 Task: Create a new private repository named 'New Branch' on GitHub and explore its settings.
Action: Mouse moved to (299, 34)
Screenshot: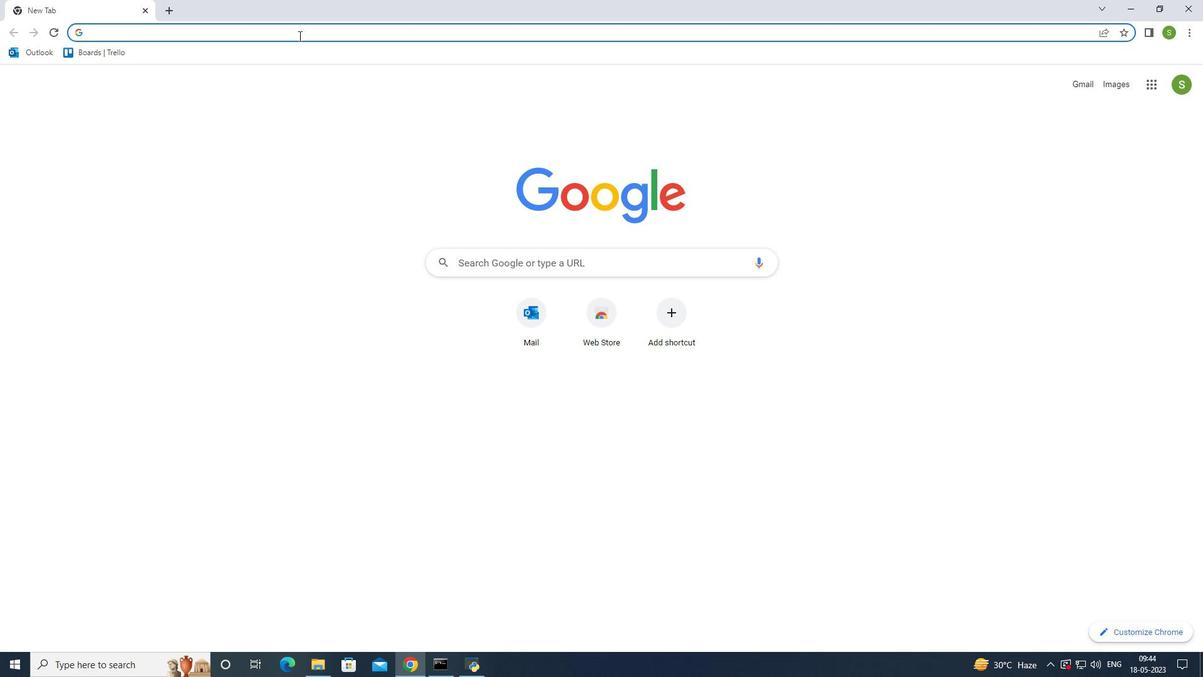 
Action: Mouse pressed left at (299, 34)
Screenshot: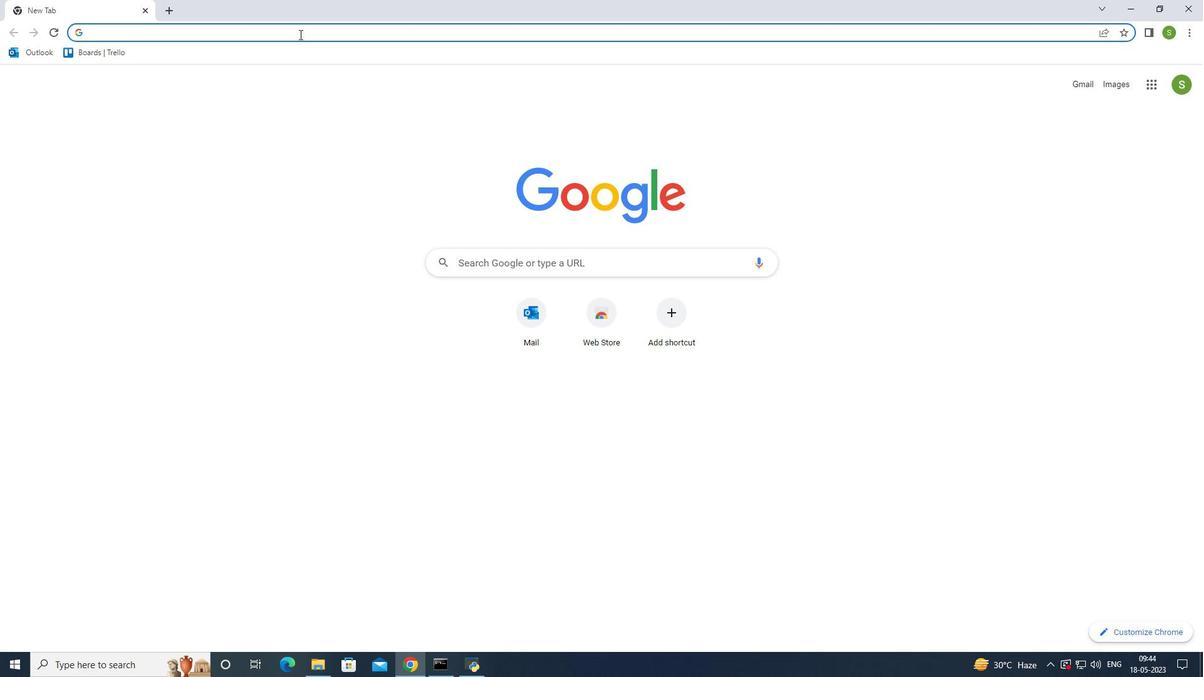 
Action: Mouse moved to (278, 58)
Screenshot: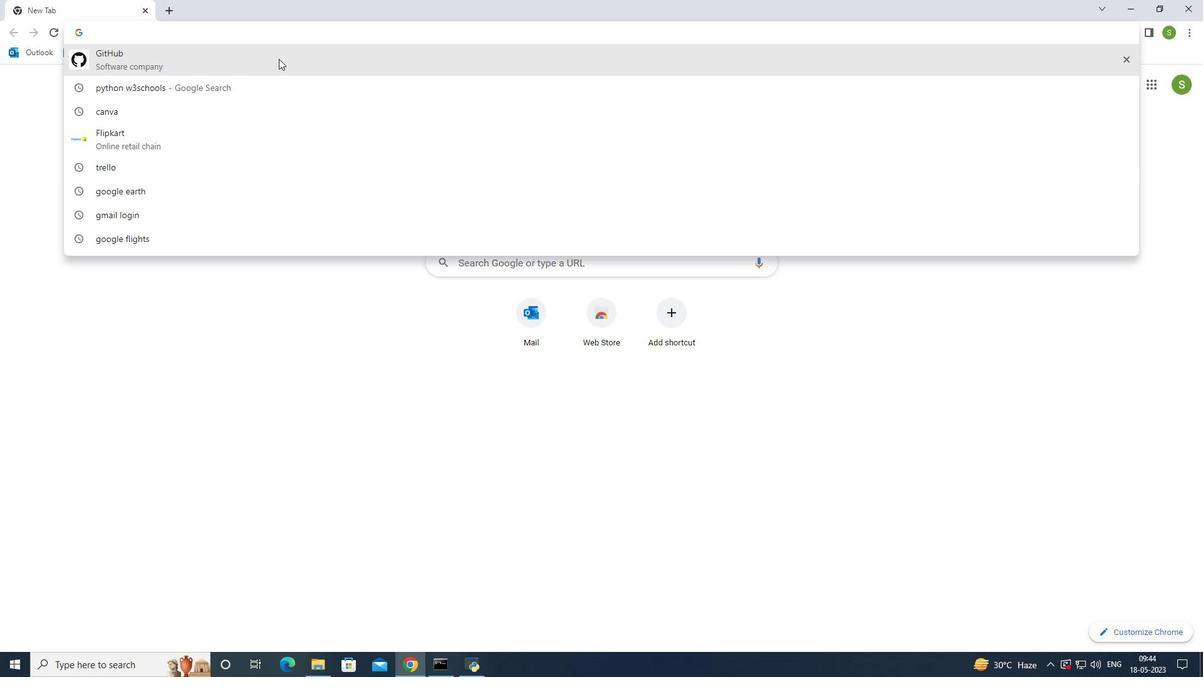 
Action: Mouse pressed left at (278, 58)
Screenshot: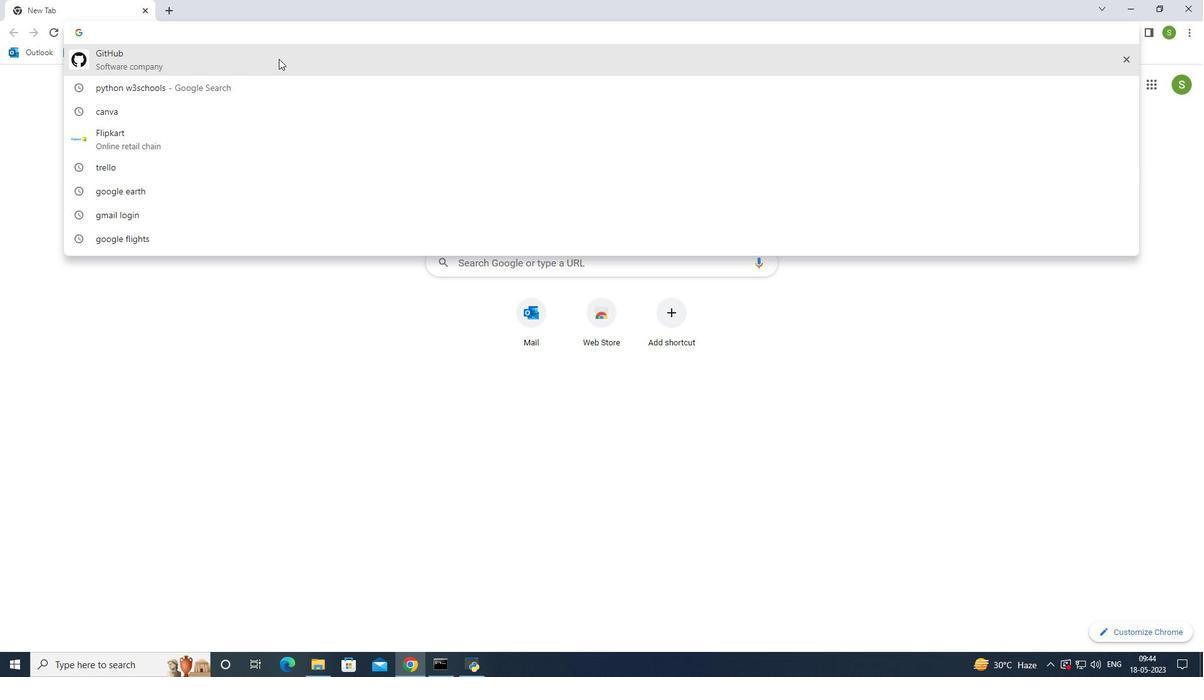 
Action: Mouse moved to (208, 194)
Screenshot: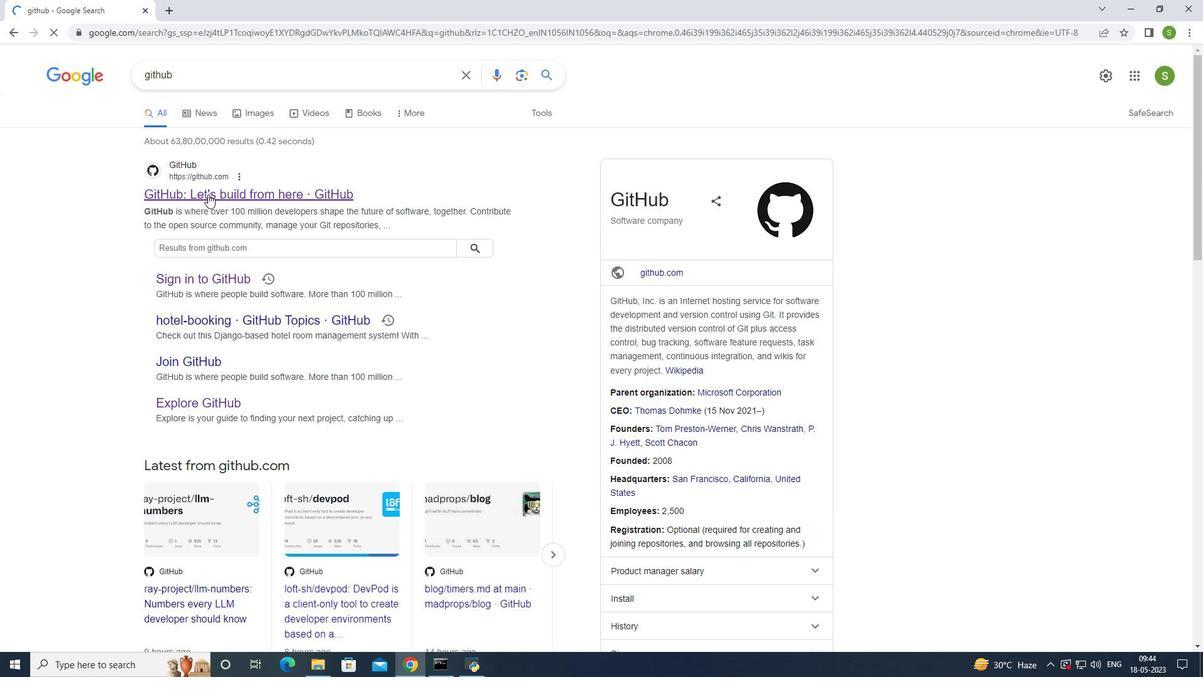 
Action: Mouse pressed left at (208, 194)
Screenshot: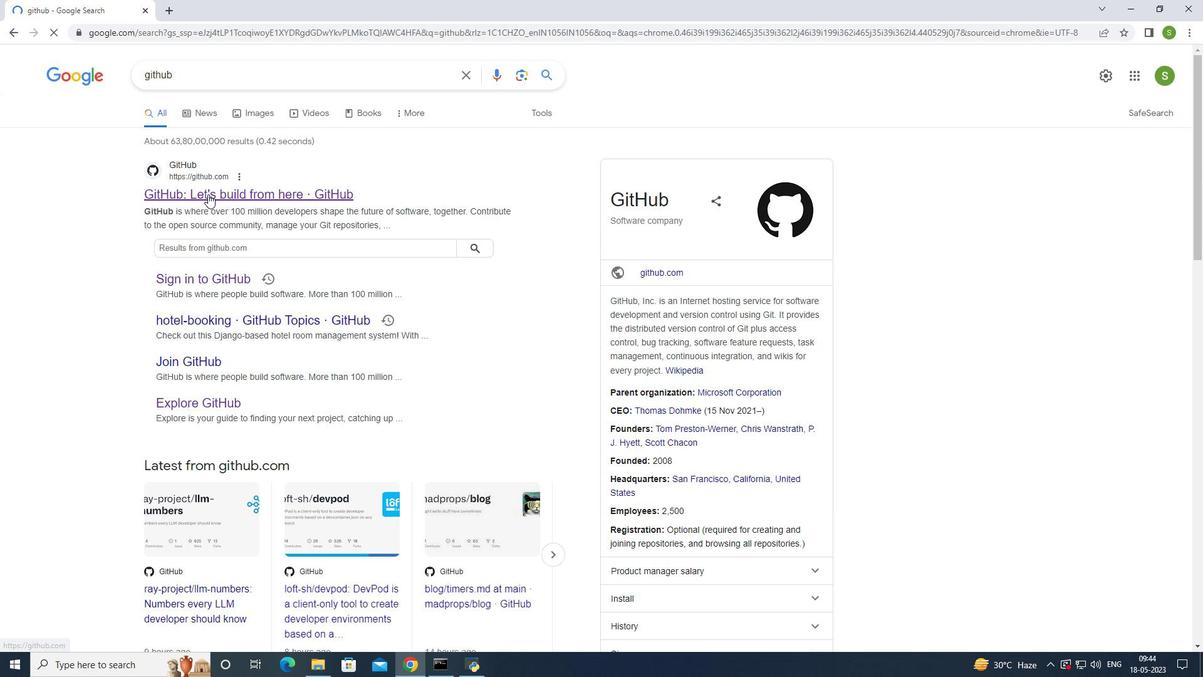 
Action: Mouse moved to (367, 235)
Screenshot: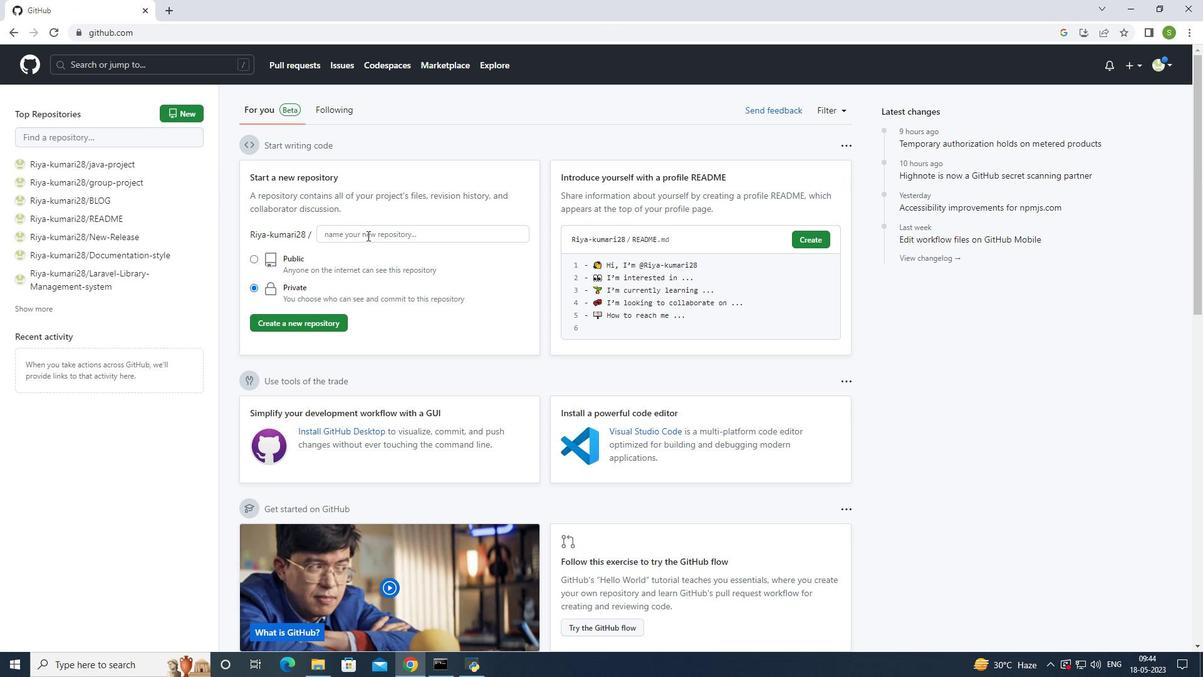 
Action: Mouse pressed left at (367, 235)
Screenshot: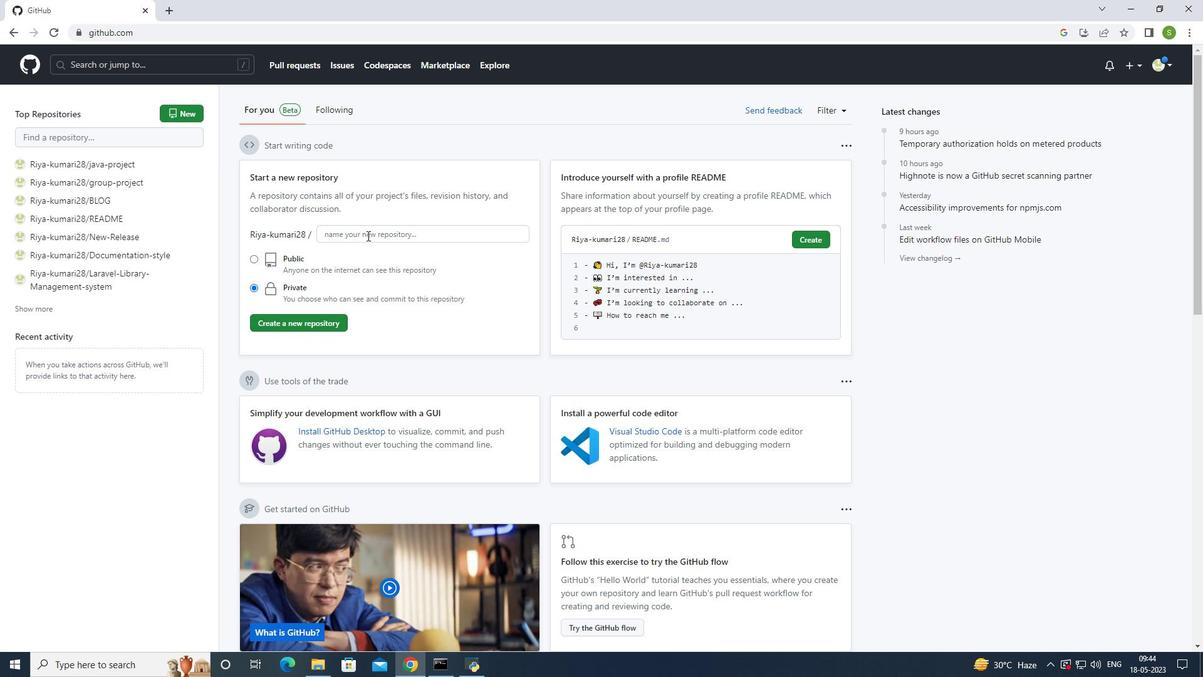 
Action: Mouse moved to (371, 227)
Screenshot: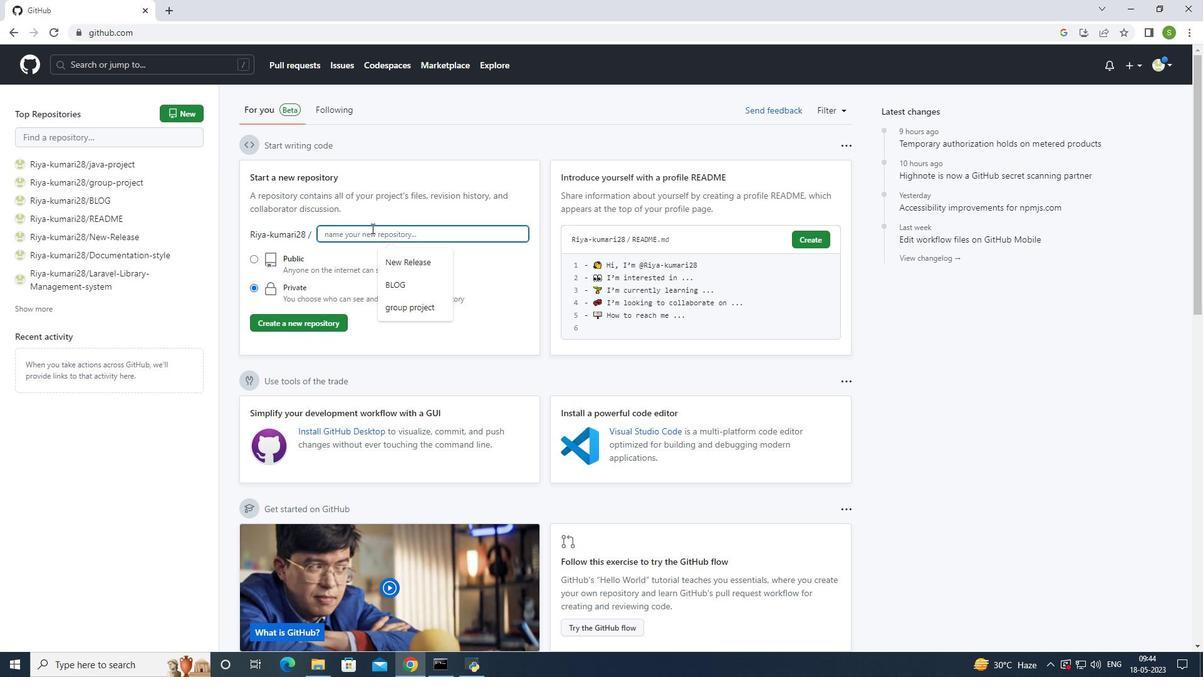
Action: Key pressed <Key.caps_lock>N<Key.caps_lock>ew<Key.space><Key.caps_lock>B<Key.caps_lock>racn<Key.backspace><Key.backspace>nch
Screenshot: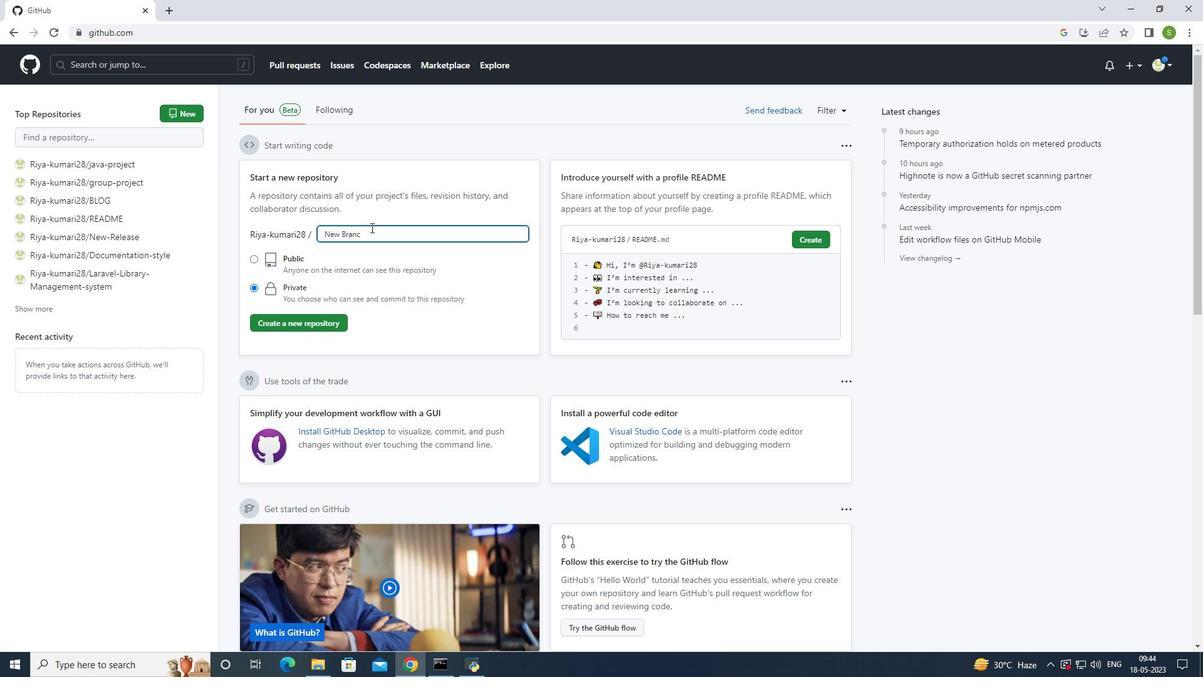 
Action: Mouse moved to (285, 320)
Screenshot: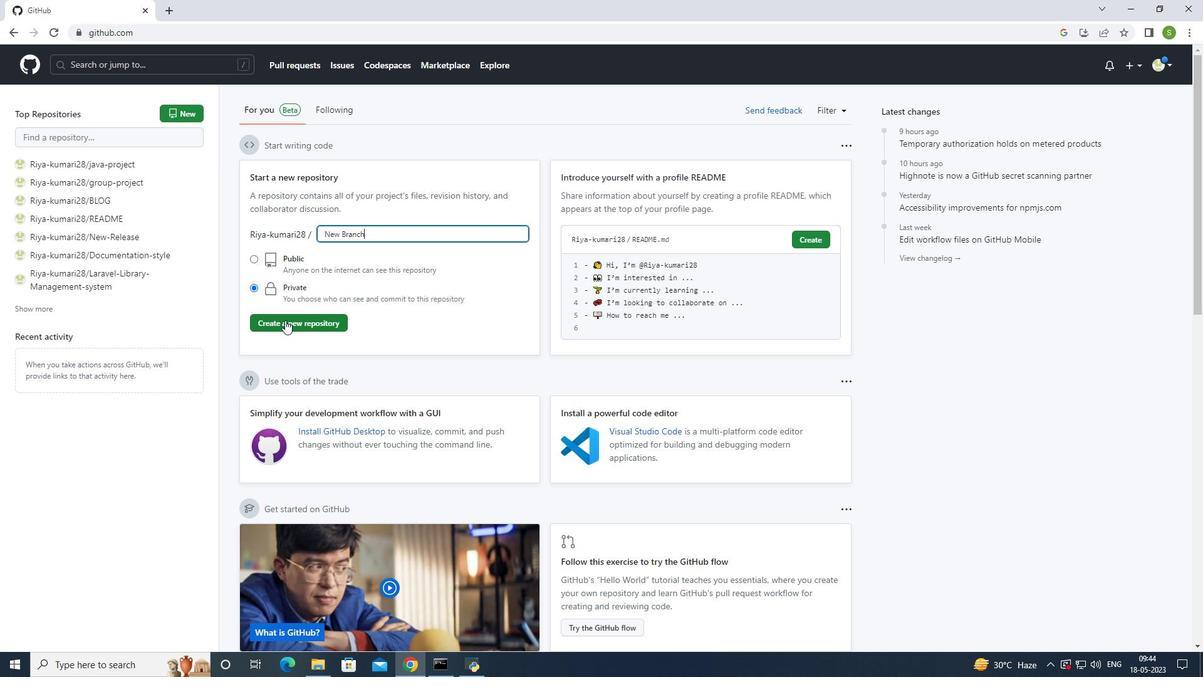 
Action: Mouse pressed left at (285, 320)
Screenshot: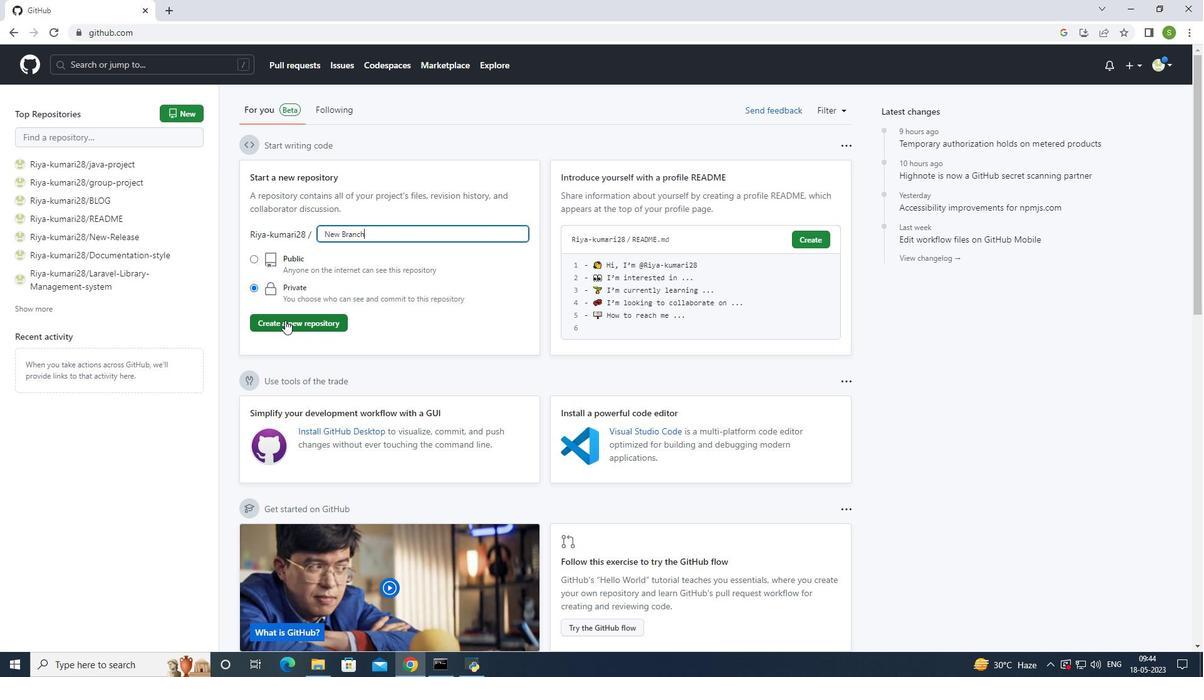 
Action: Mouse moved to (204, 208)
Screenshot: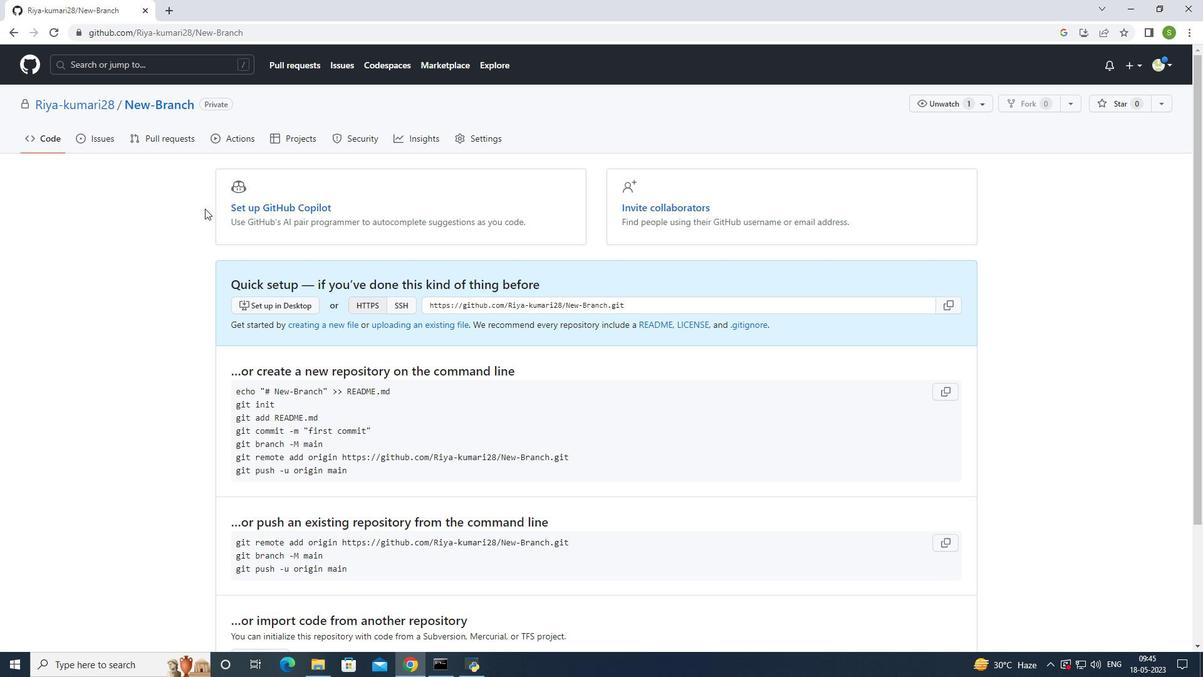 
Action: Mouse scrolled (204, 208) with delta (0, 0)
Screenshot: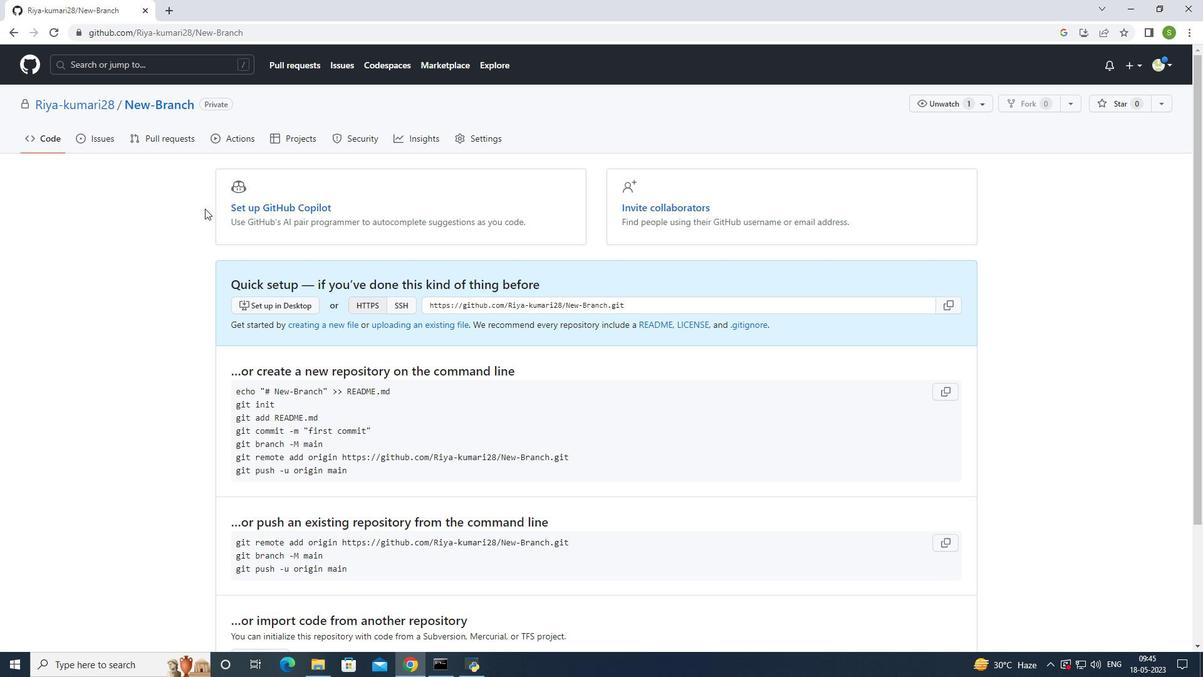 
Action: Mouse scrolled (204, 209) with delta (0, 0)
Screenshot: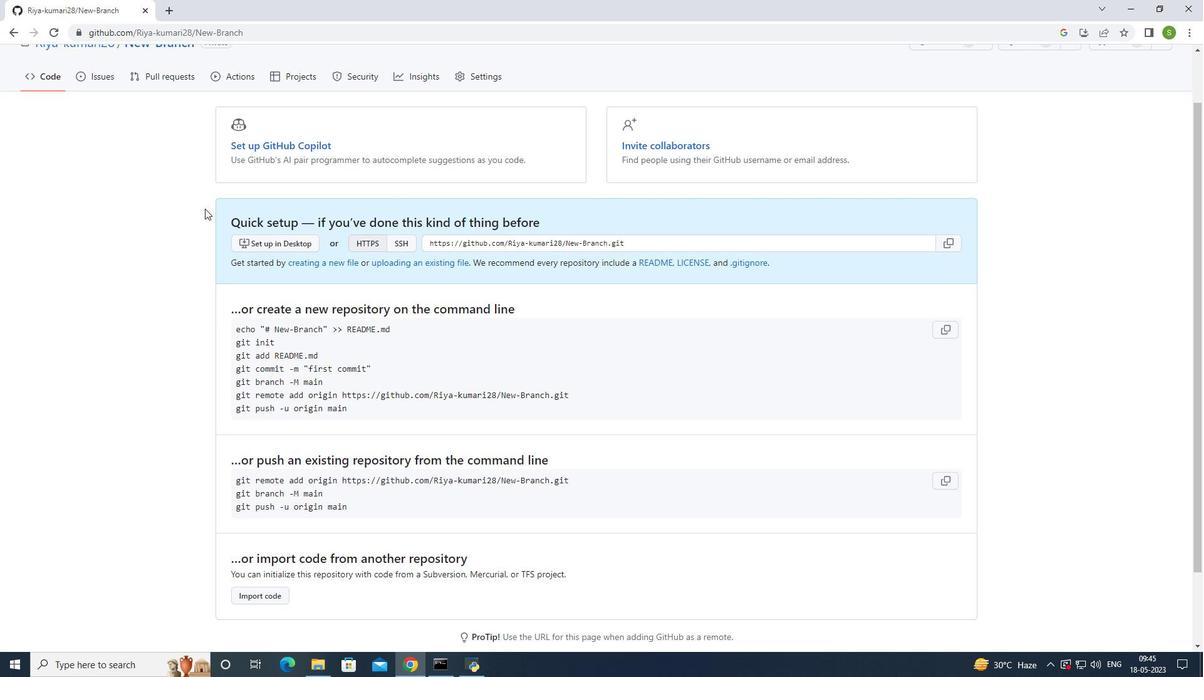 
Action: Mouse scrolled (204, 208) with delta (0, 0)
Screenshot: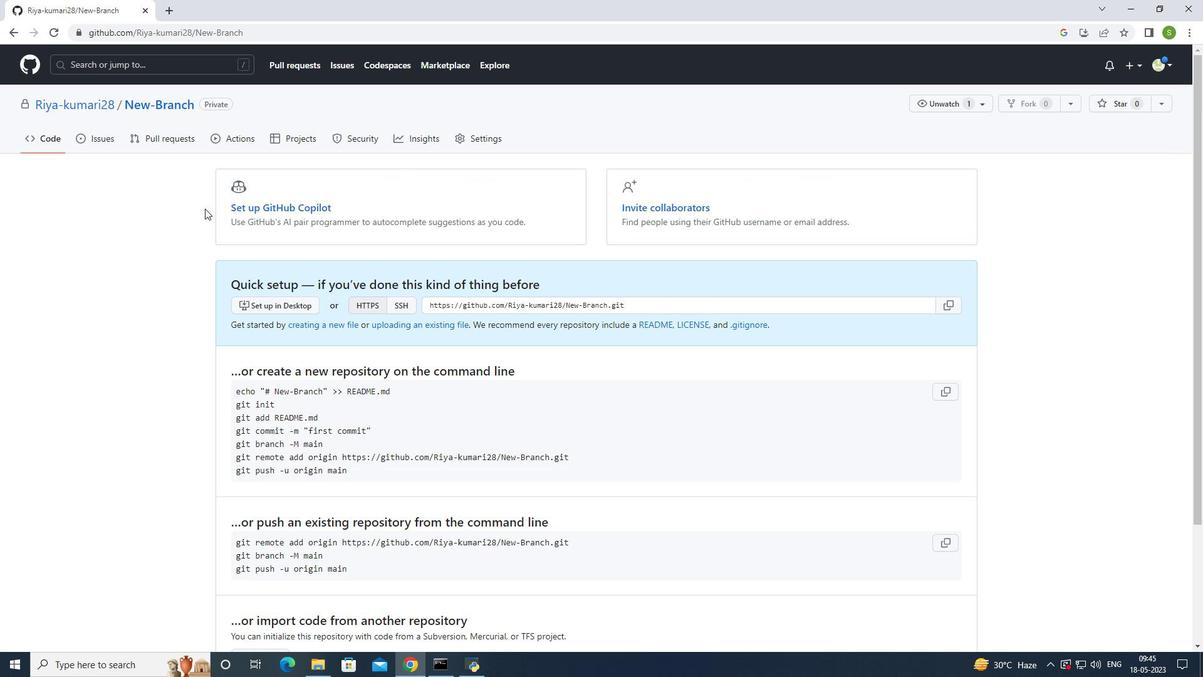 
Action: Mouse scrolled (204, 208) with delta (0, 0)
Screenshot: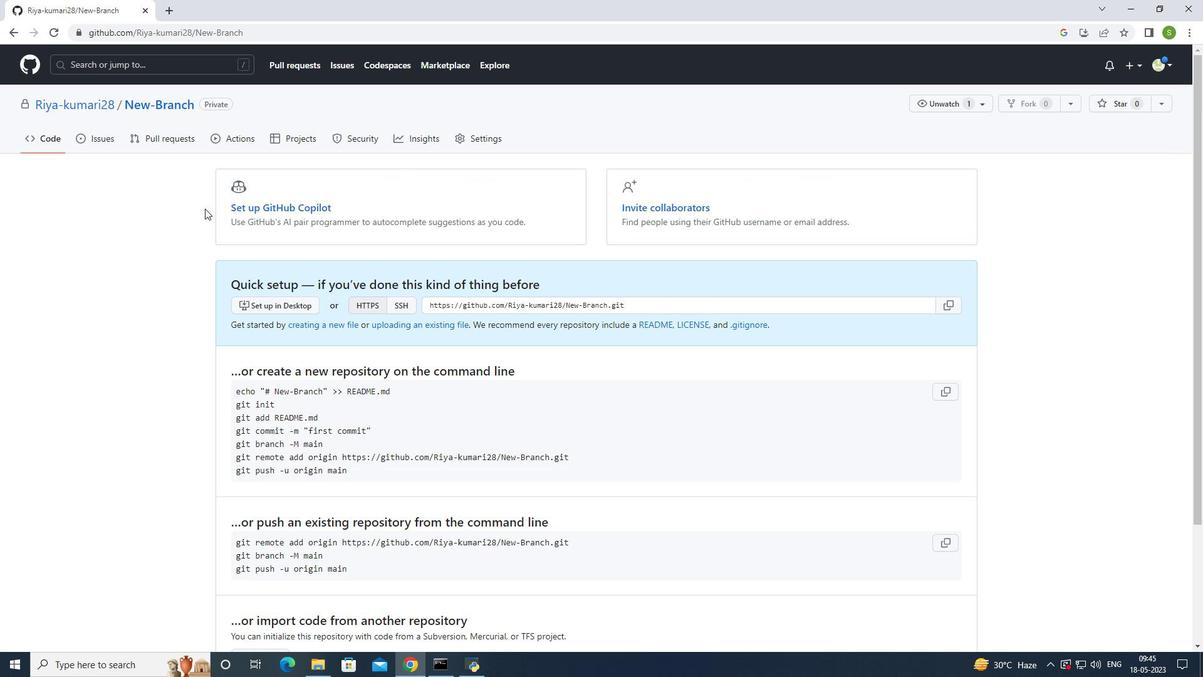 
Action: Mouse scrolled (204, 208) with delta (0, 0)
Screenshot: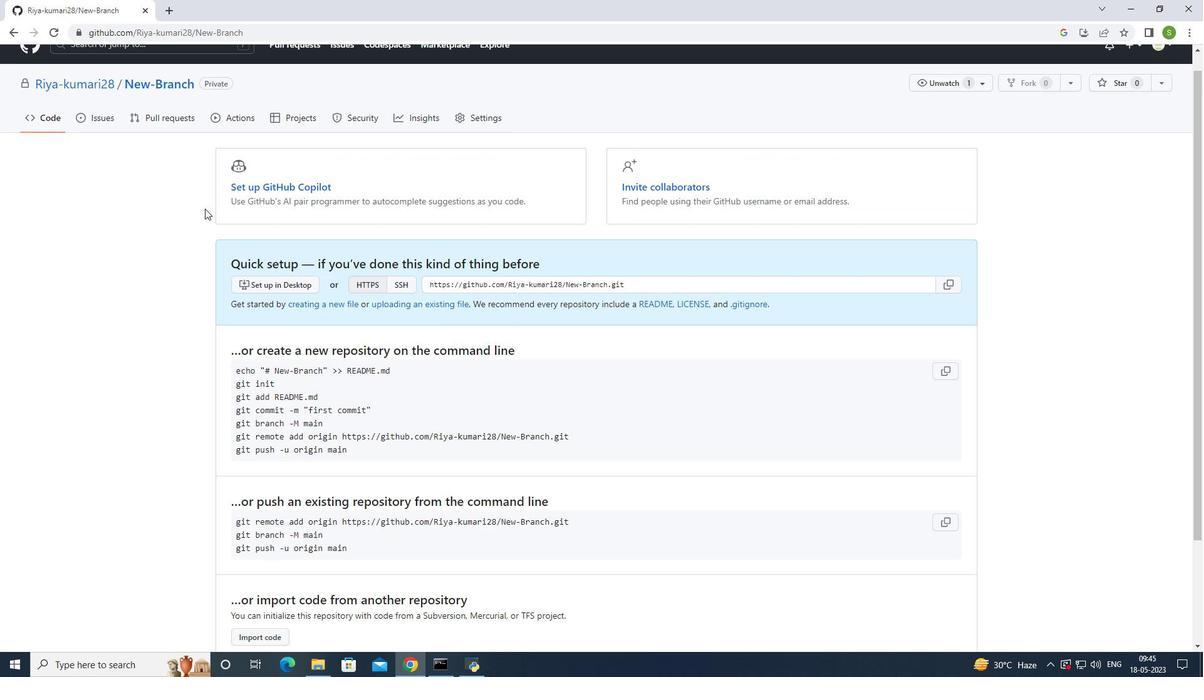 
Action: Mouse scrolled (204, 208) with delta (0, 0)
Screenshot: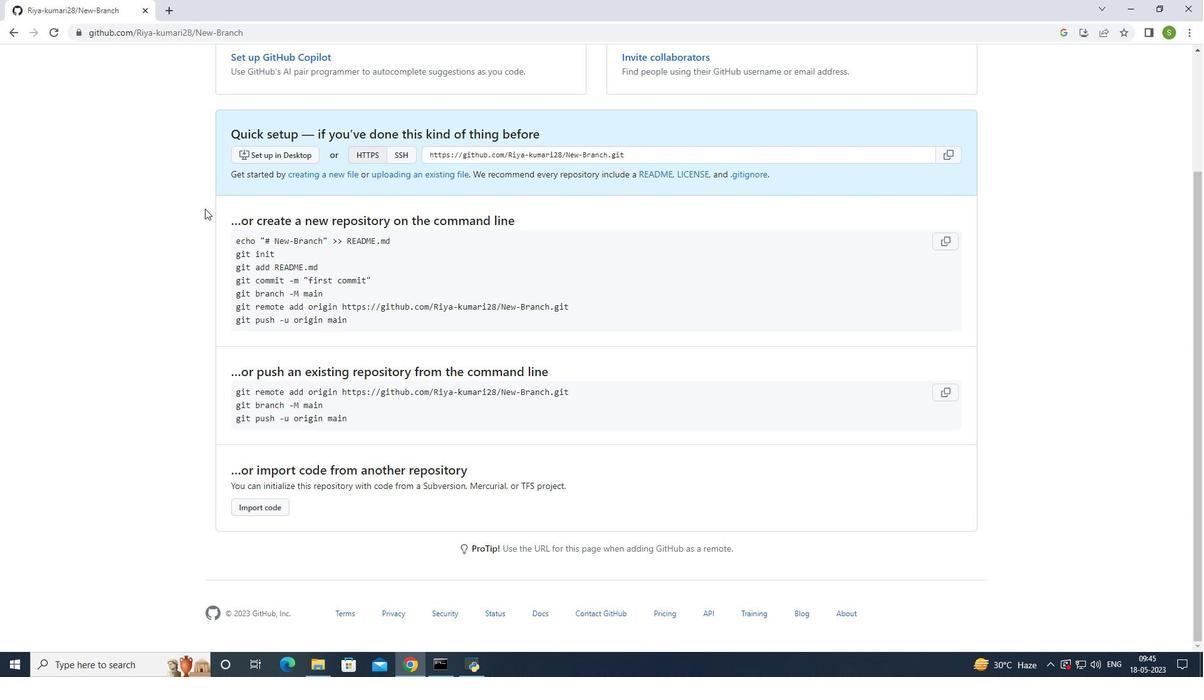 
Action: Mouse scrolled (204, 208) with delta (0, 0)
Screenshot: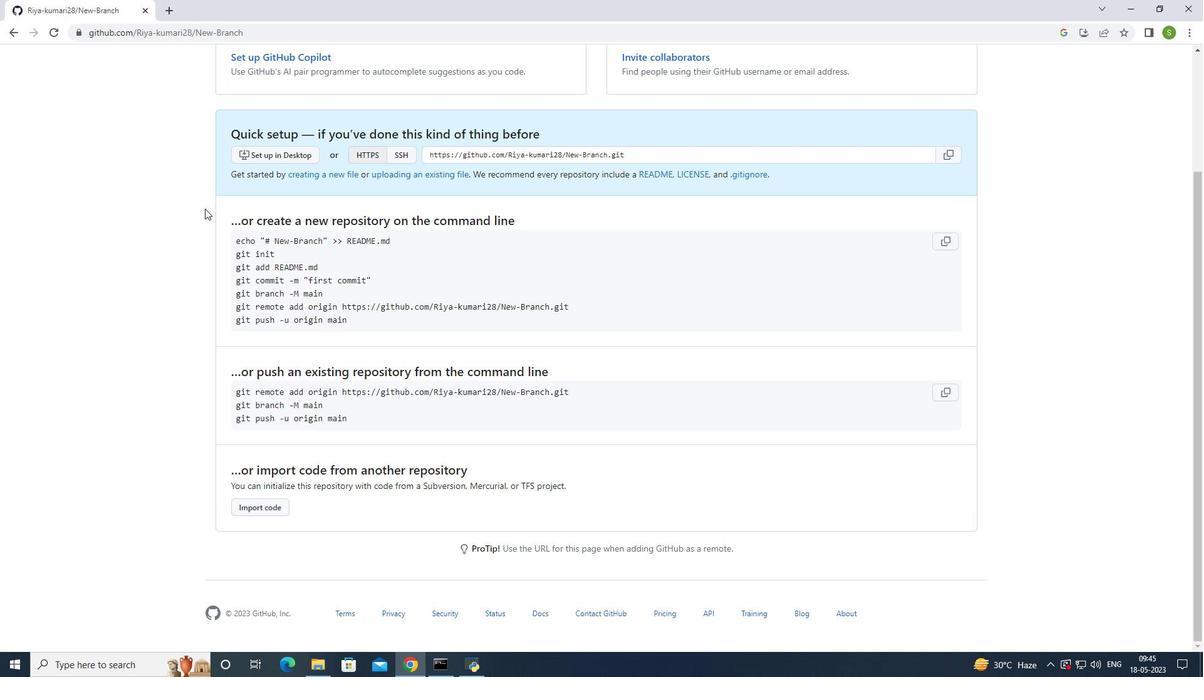 
Action: Mouse scrolled (204, 208) with delta (0, 0)
Screenshot: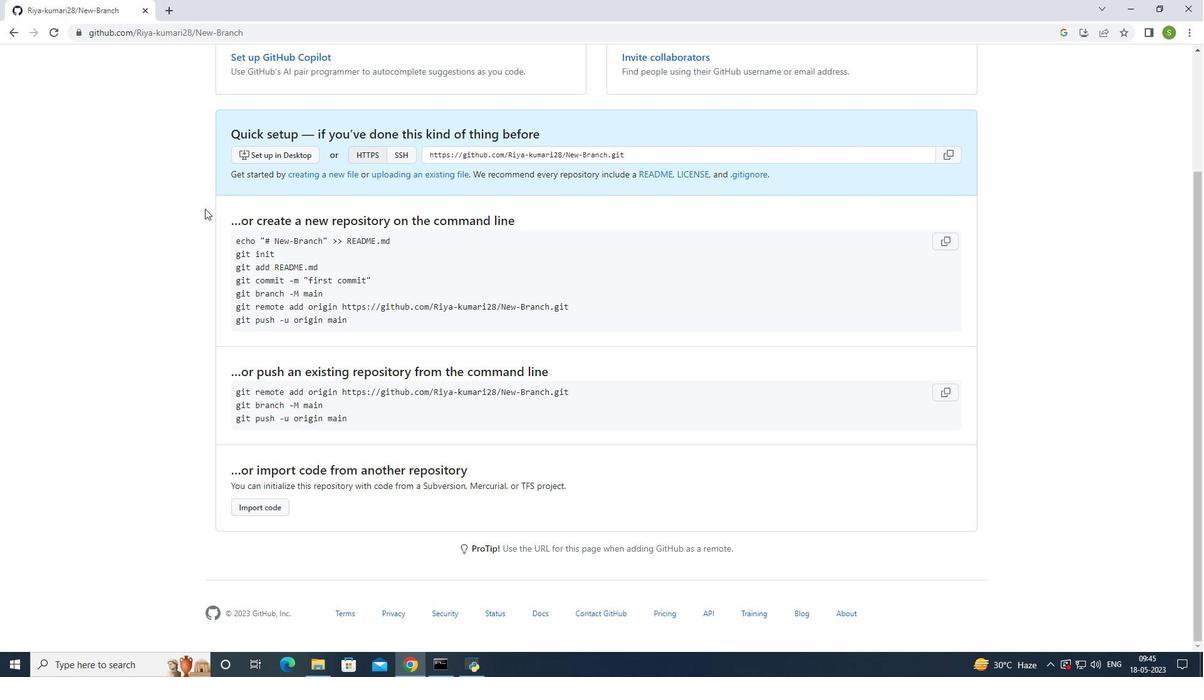 
Action: Mouse scrolled (204, 209) with delta (0, 0)
Screenshot: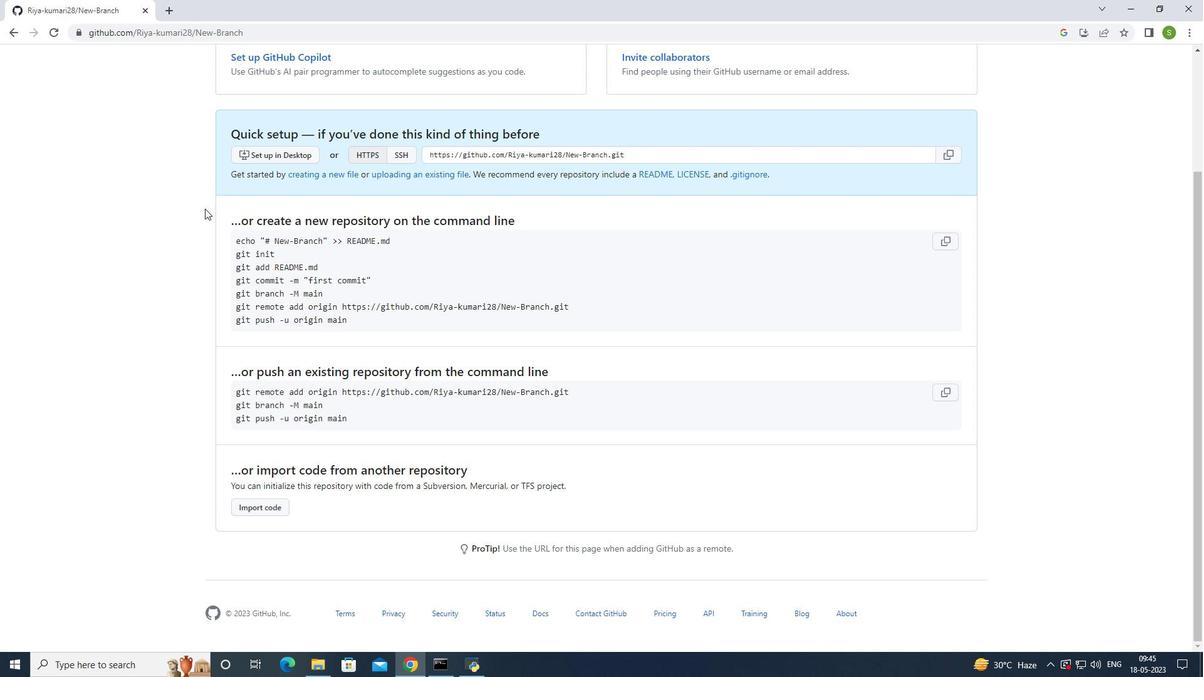 
Action: Mouse scrolled (204, 209) with delta (0, 0)
Screenshot: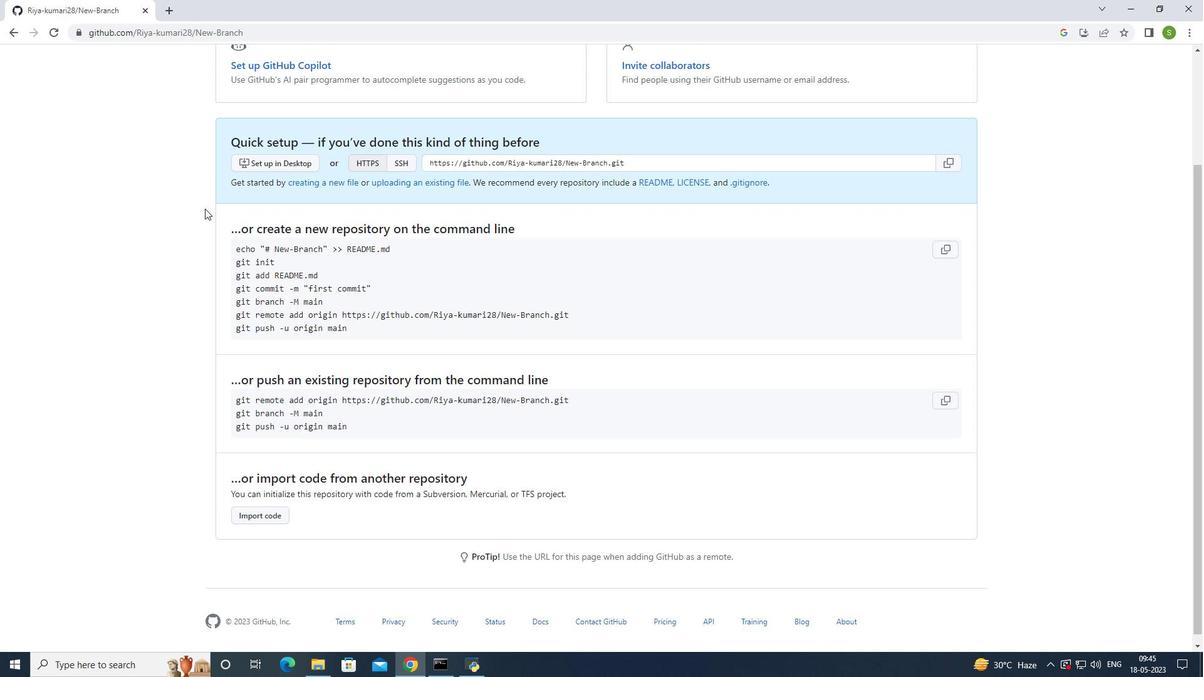 
Action: Mouse scrolled (204, 209) with delta (0, 0)
Screenshot: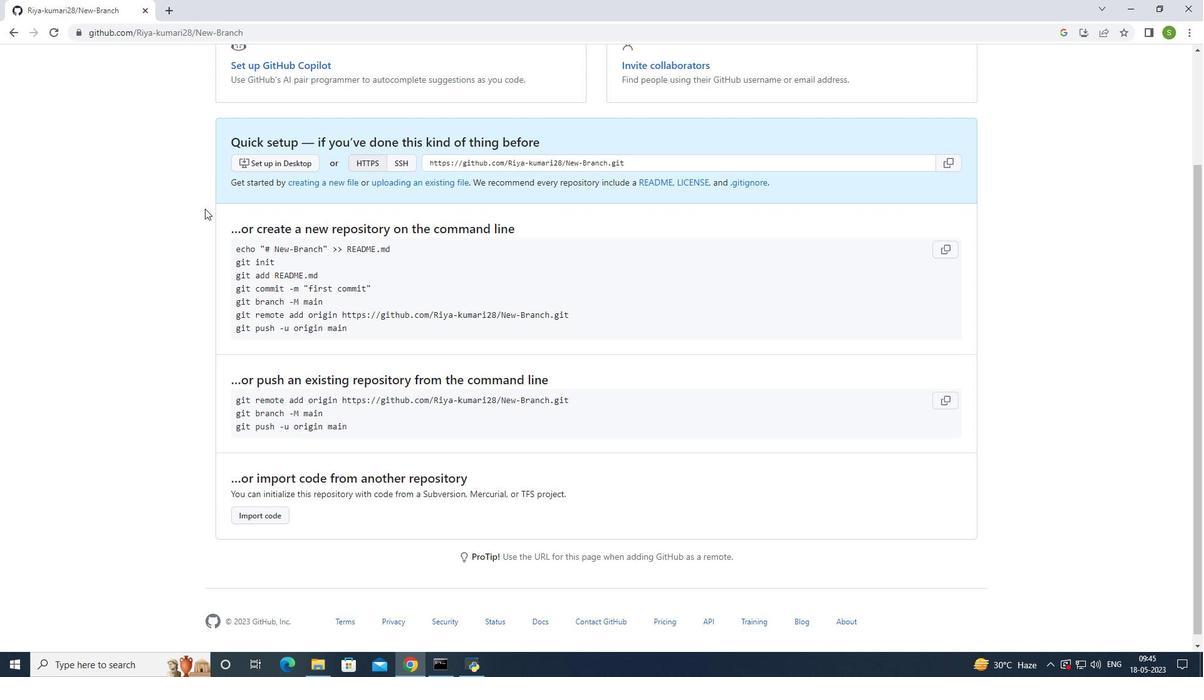 
Action: Mouse moved to (144, 144)
Screenshot: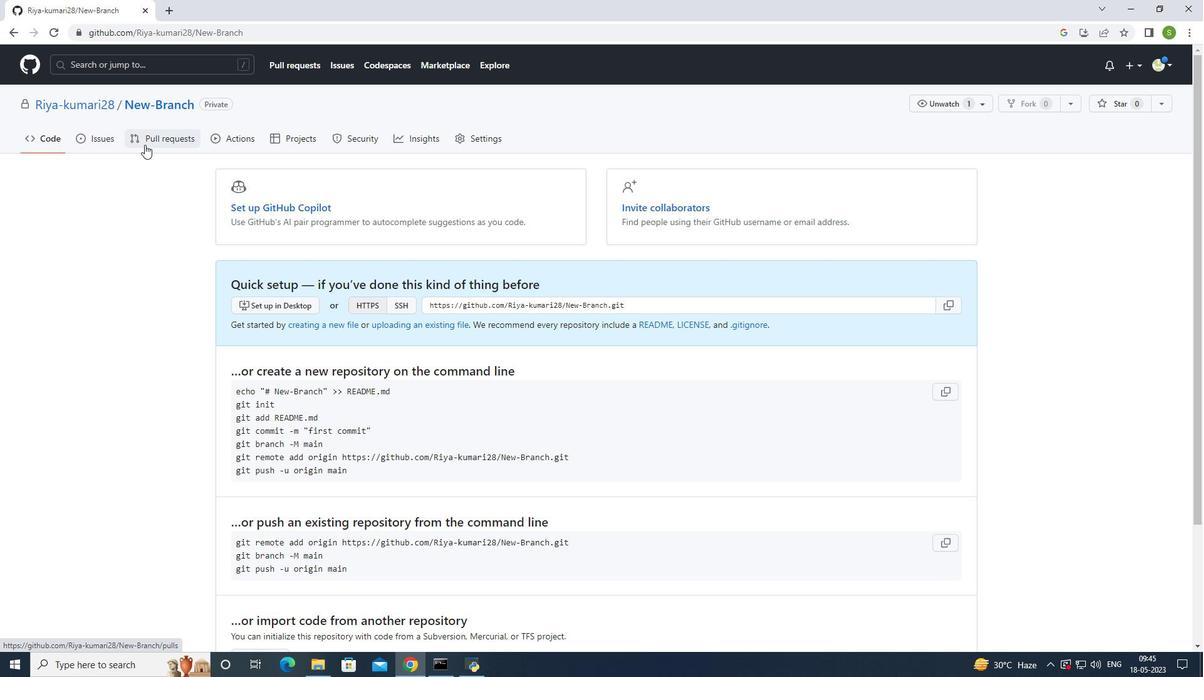 
Action: Mouse pressed left at (144, 144)
Screenshot: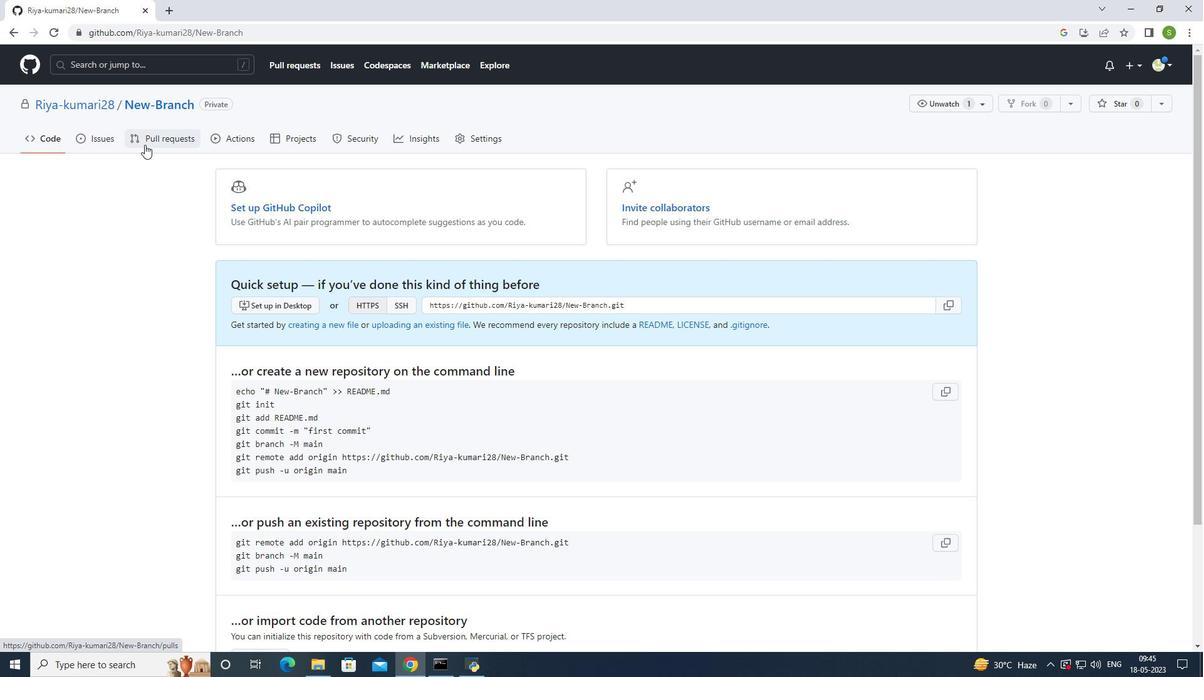 
Action: Mouse moved to (231, 136)
Screenshot: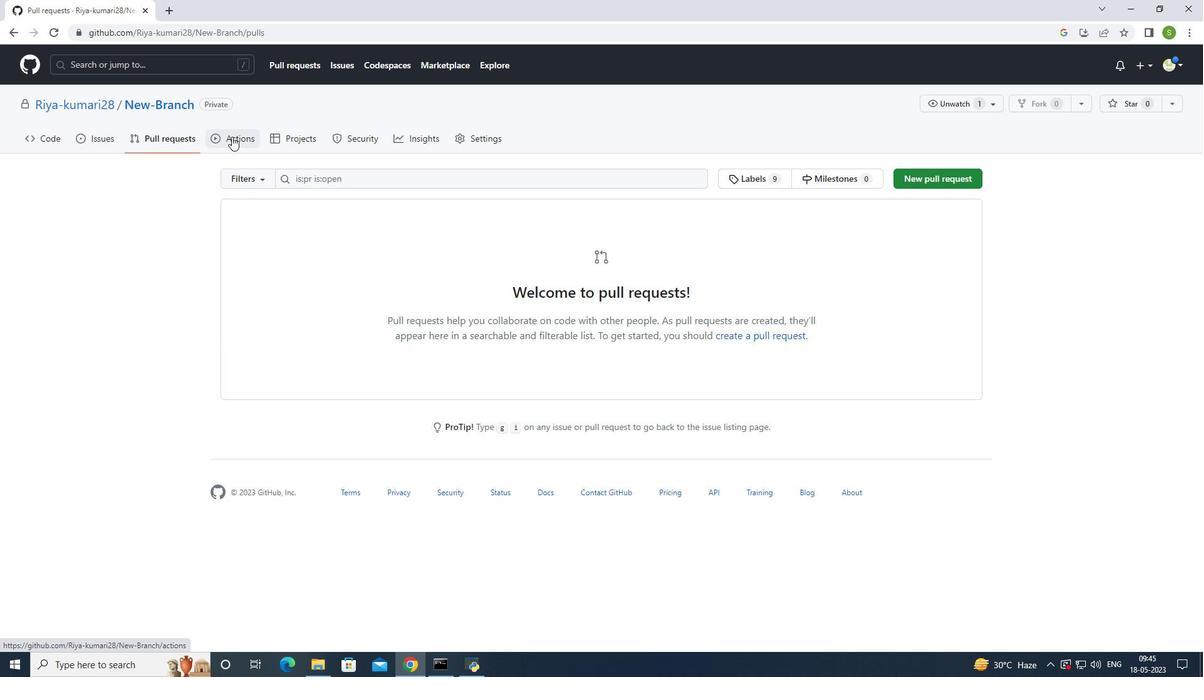 
Action: Mouse pressed left at (231, 136)
Screenshot: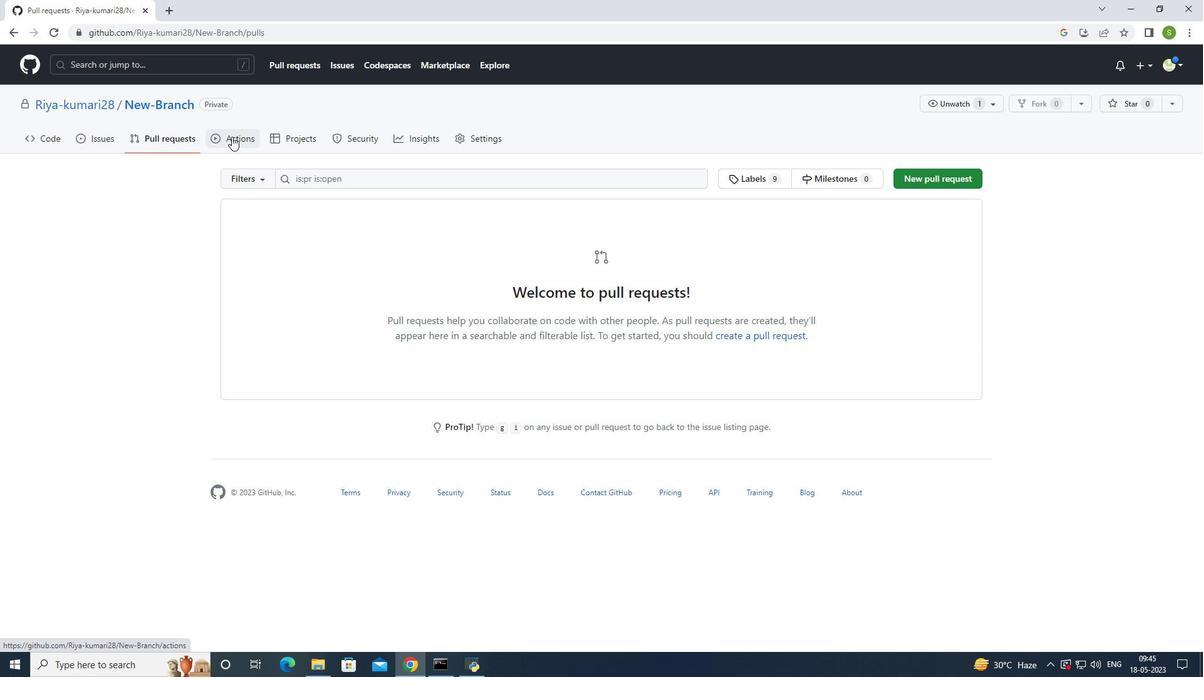 
Action: Mouse moved to (296, 137)
Screenshot: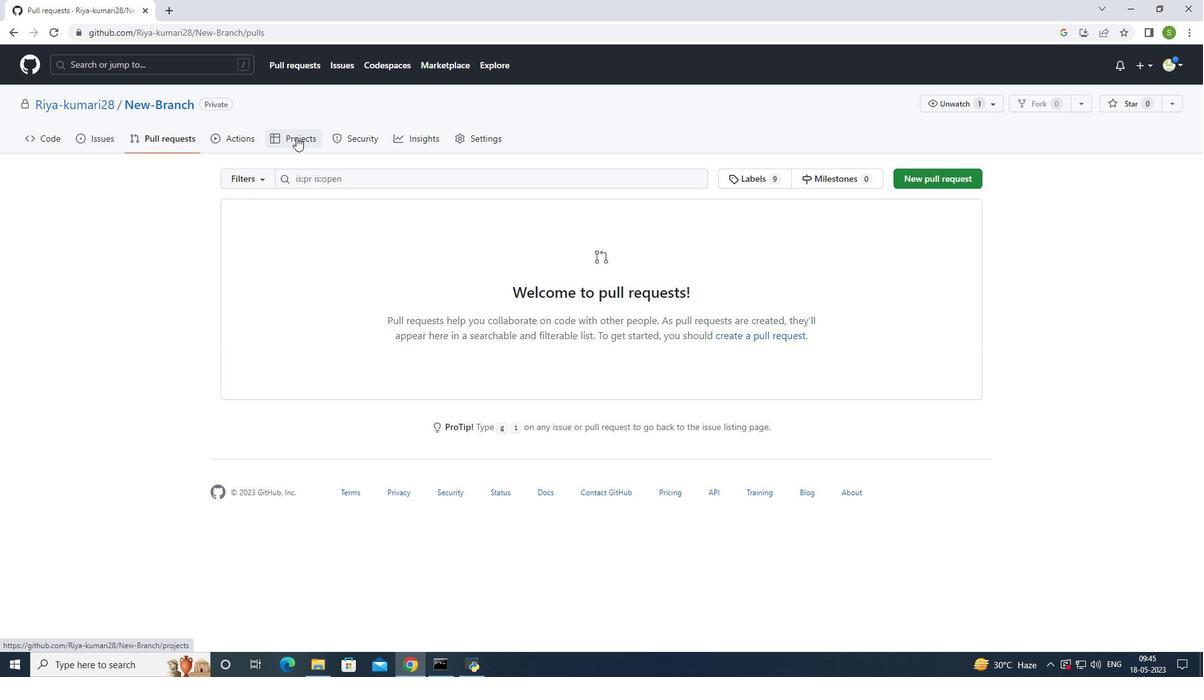 
Action: Mouse pressed left at (296, 137)
Screenshot: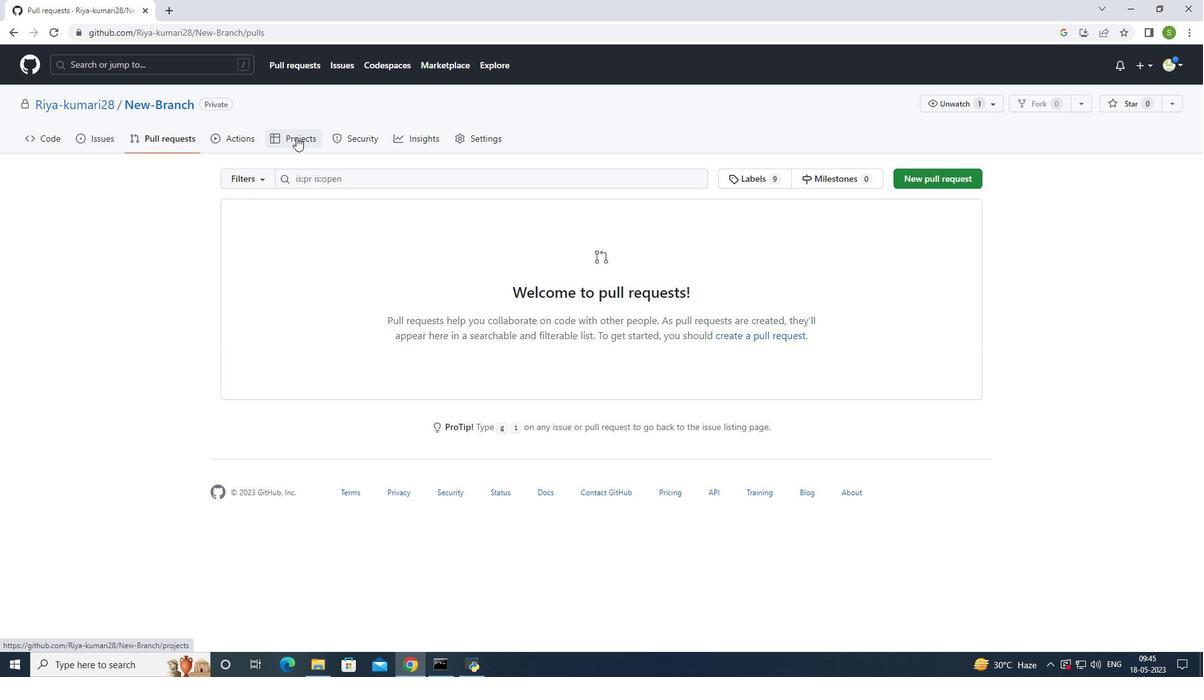 
Action: Mouse moved to (352, 137)
Screenshot: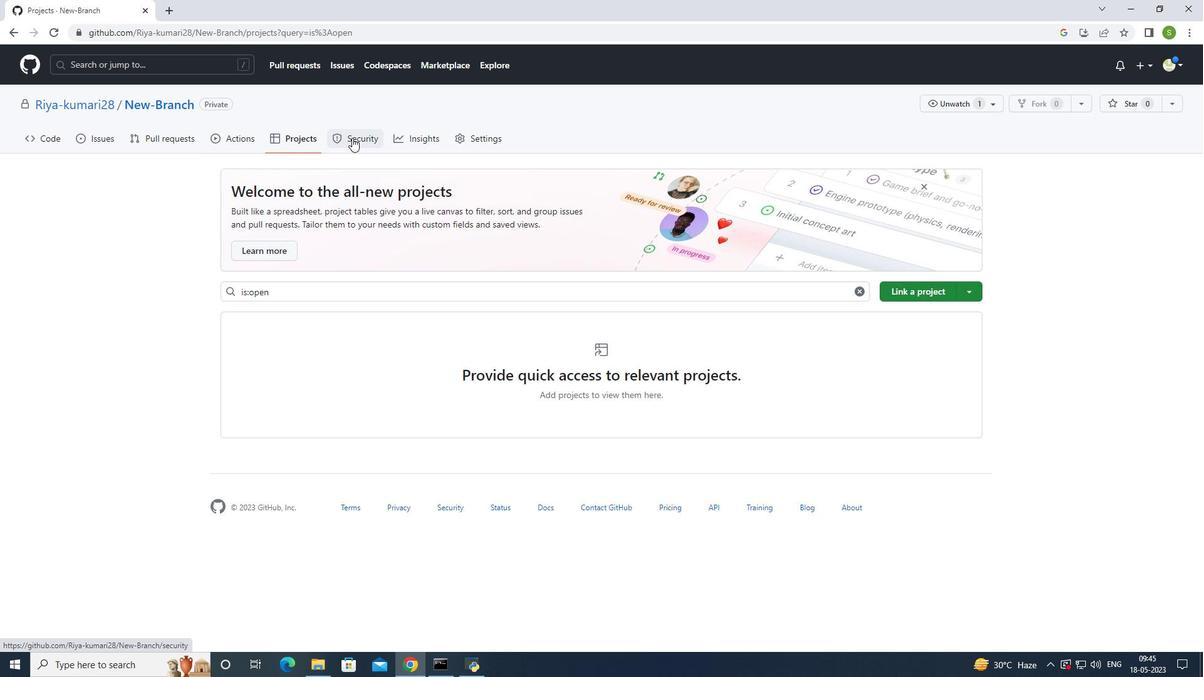 
Action: Mouse pressed left at (352, 137)
Screenshot: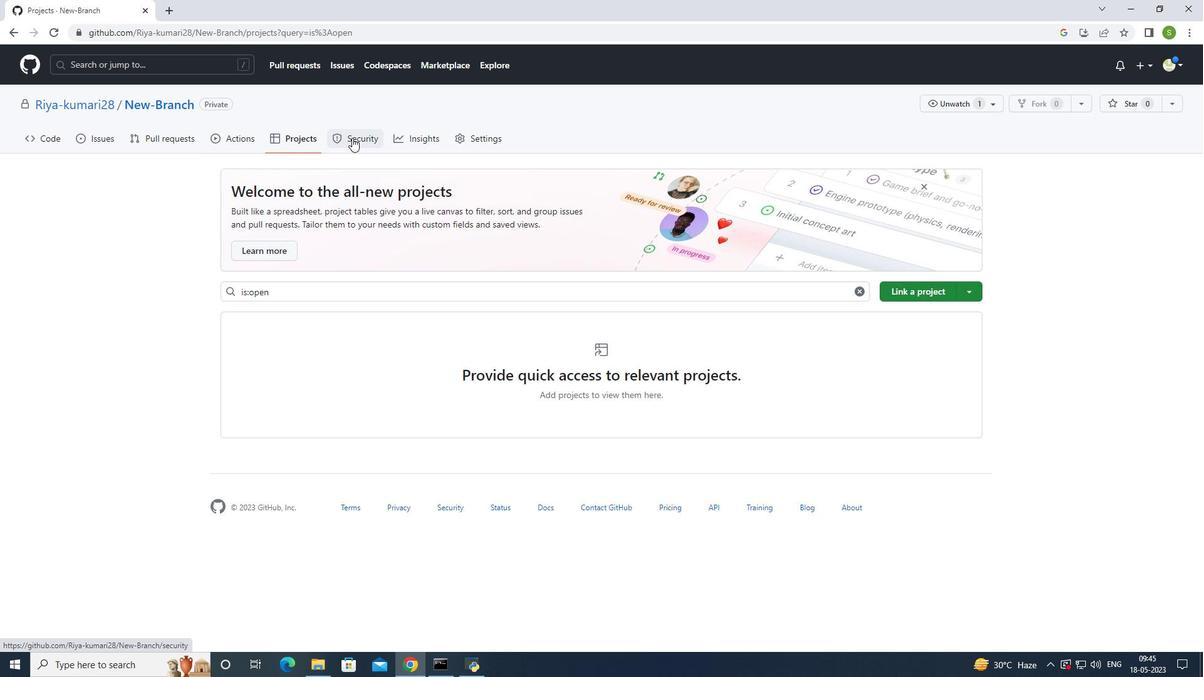 
Action: Mouse moved to (407, 137)
Screenshot: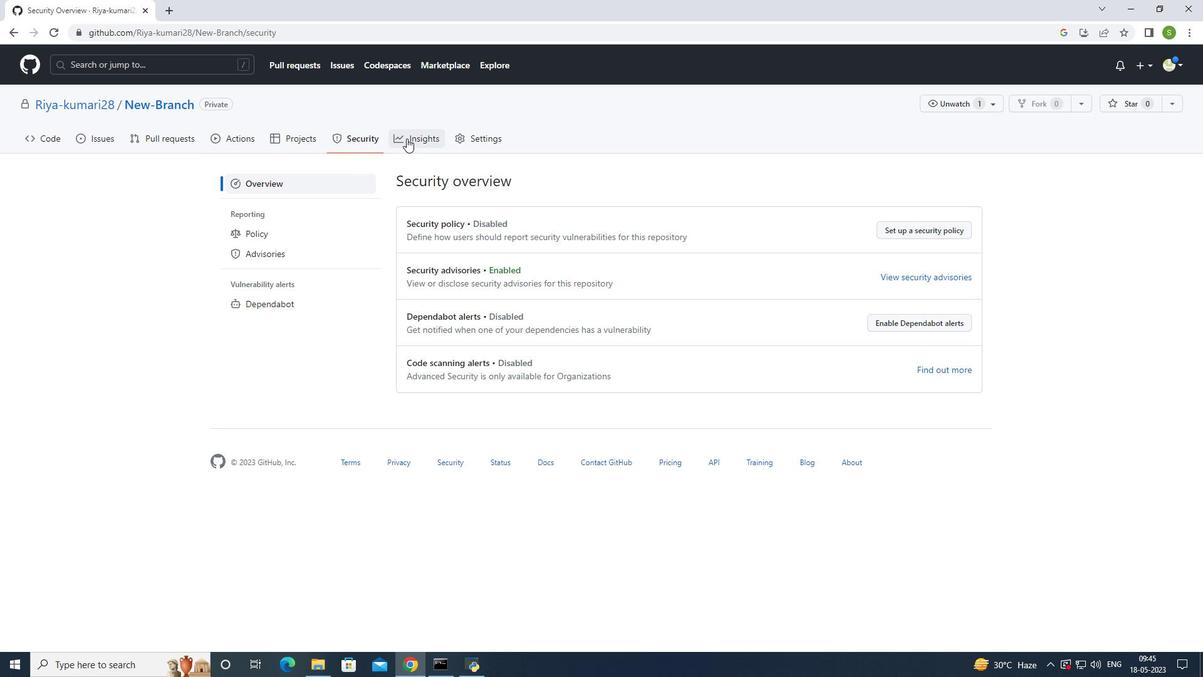 
Action: Mouse pressed left at (407, 137)
Screenshot: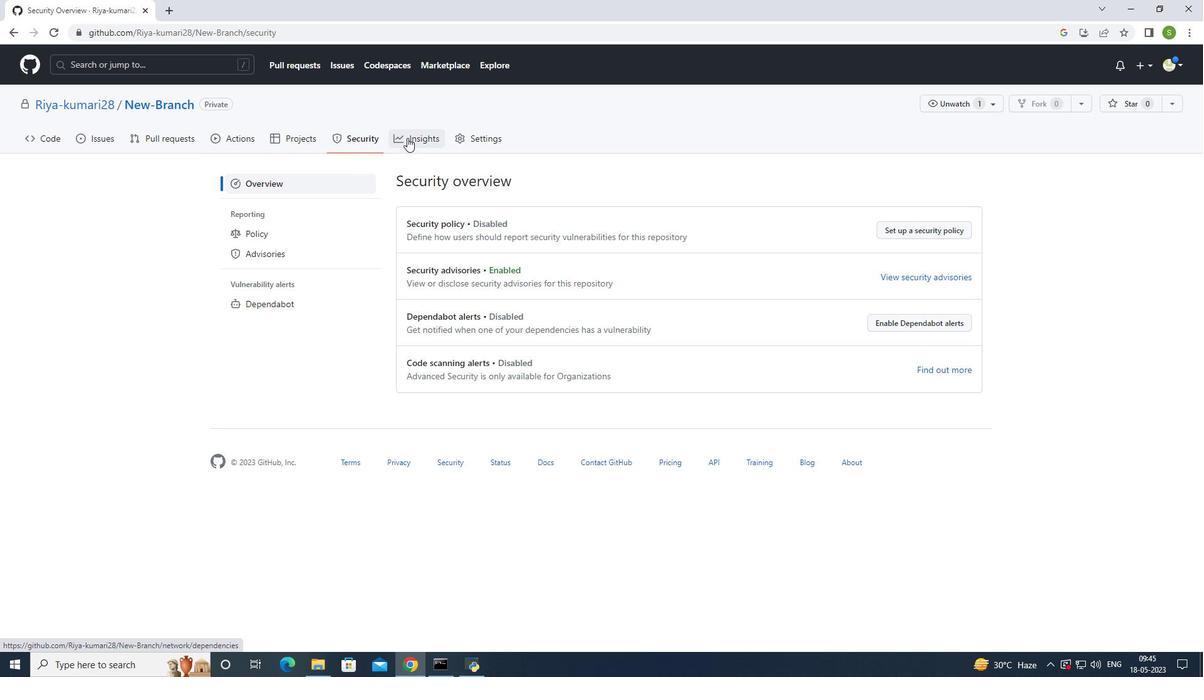 
Action: Mouse moved to (475, 136)
Screenshot: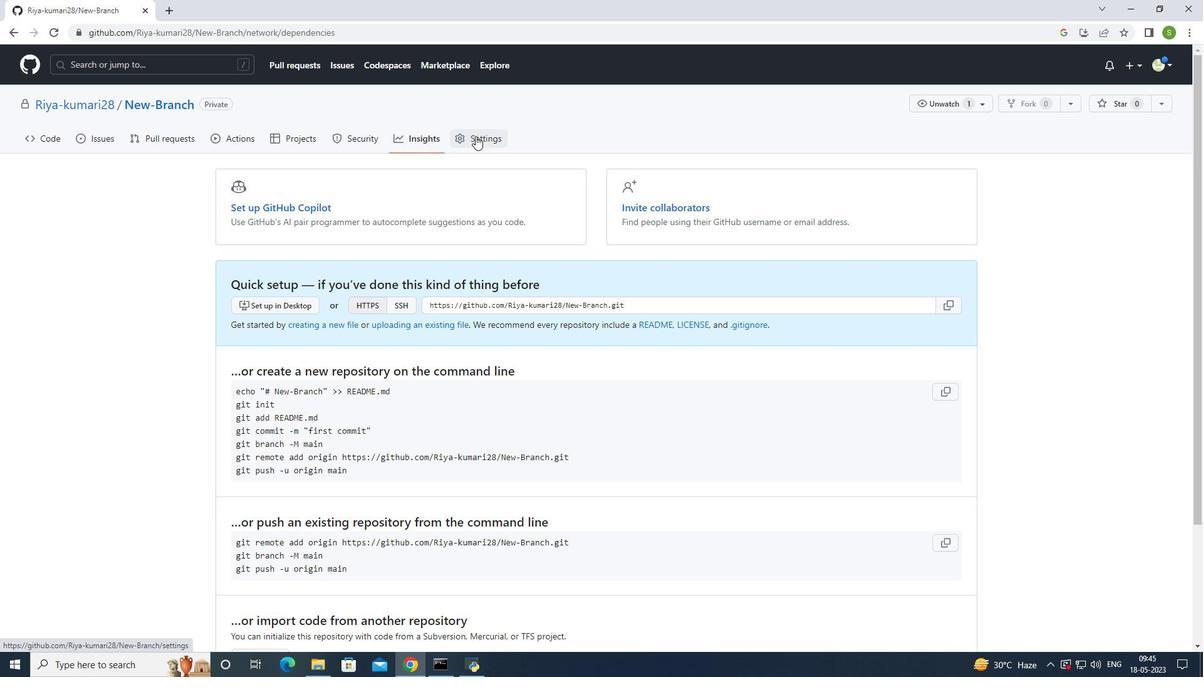 
Action: Mouse pressed left at (475, 136)
Screenshot: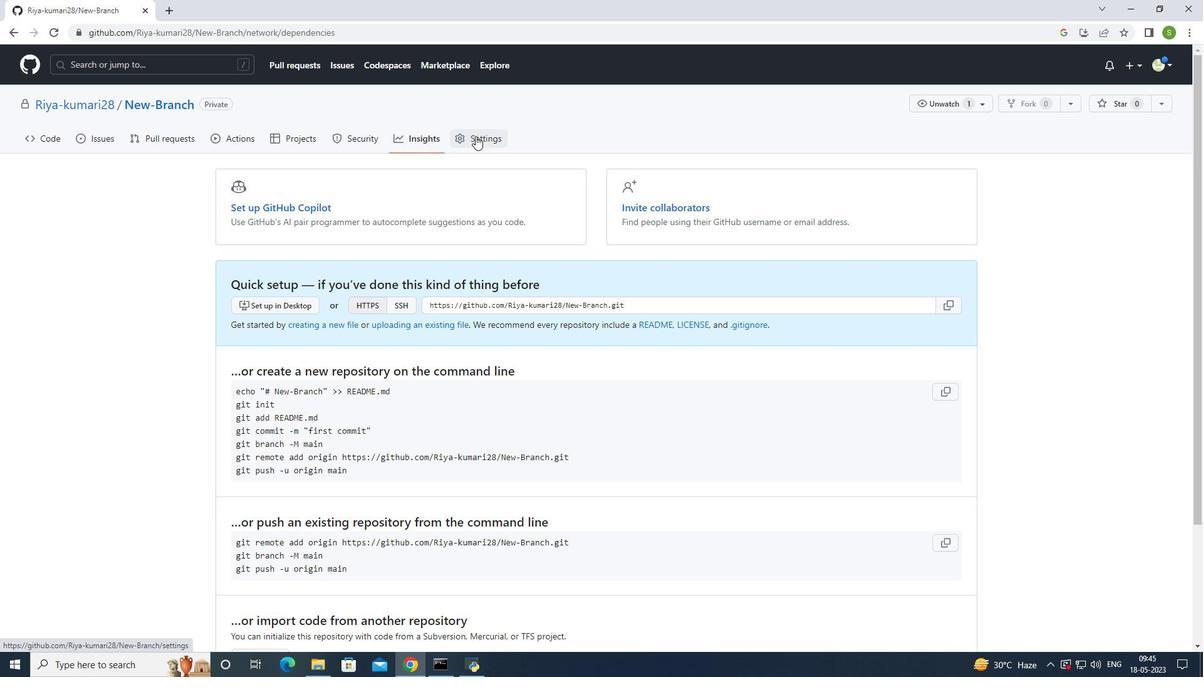 
Action: Mouse moved to (389, 302)
Screenshot: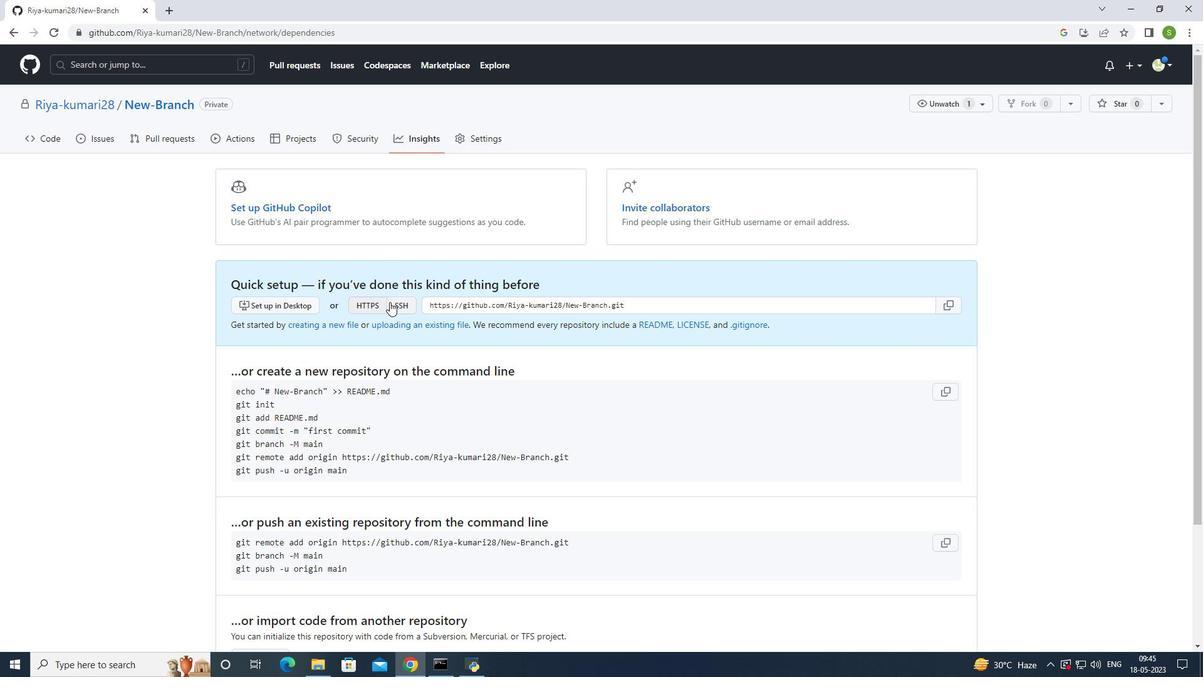 
Action: Mouse scrolled (389, 301) with delta (0, 0)
Screenshot: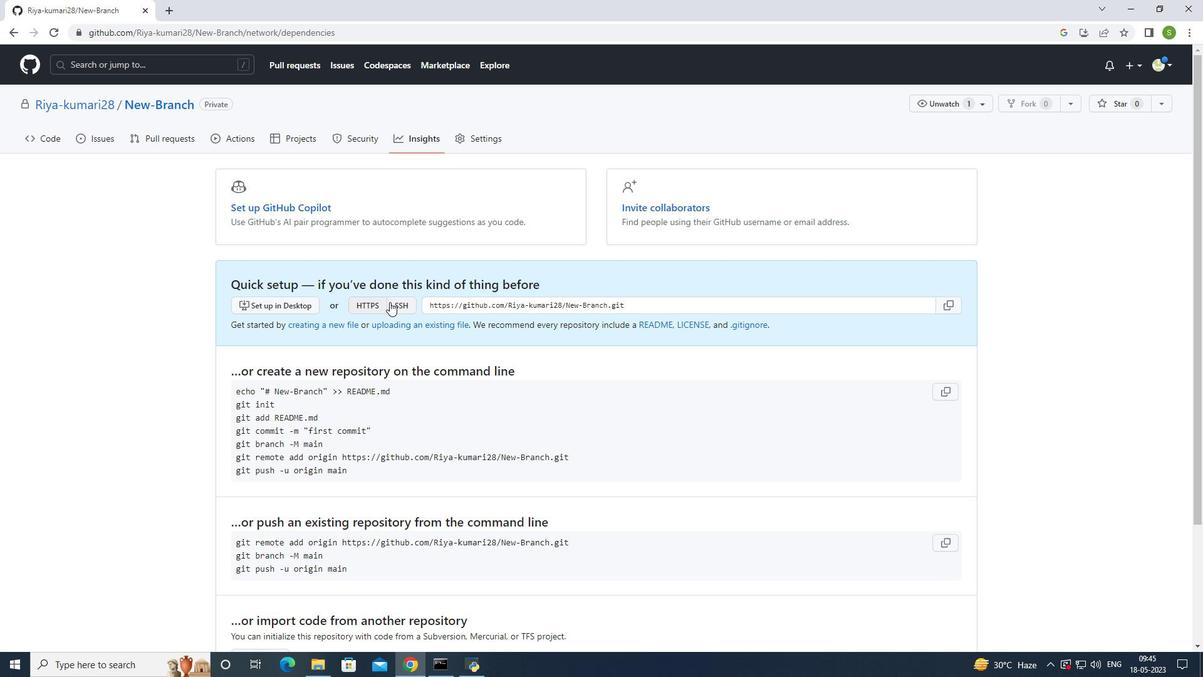 
Action: Mouse scrolled (389, 301) with delta (0, 0)
Screenshot: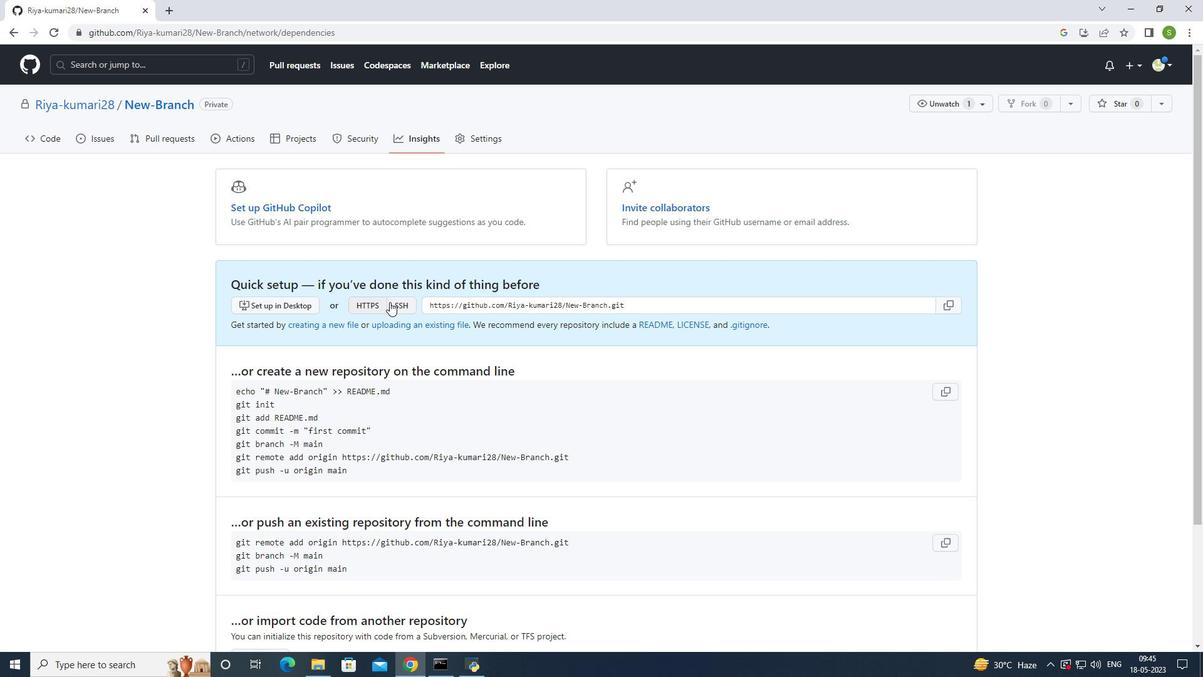 
Action: Mouse scrolled (389, 301) with delta (0, 0)
Screenshot: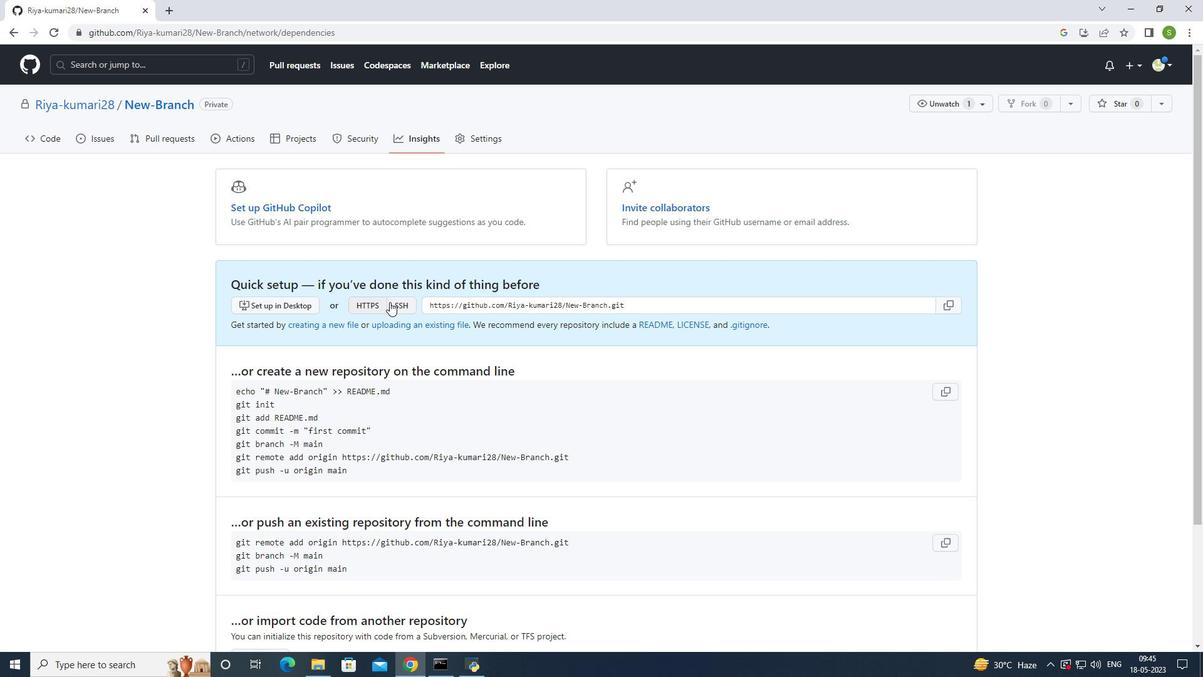 
Action: Mouse scrolled (389, 301) with delta (0, 0)
Screenshot: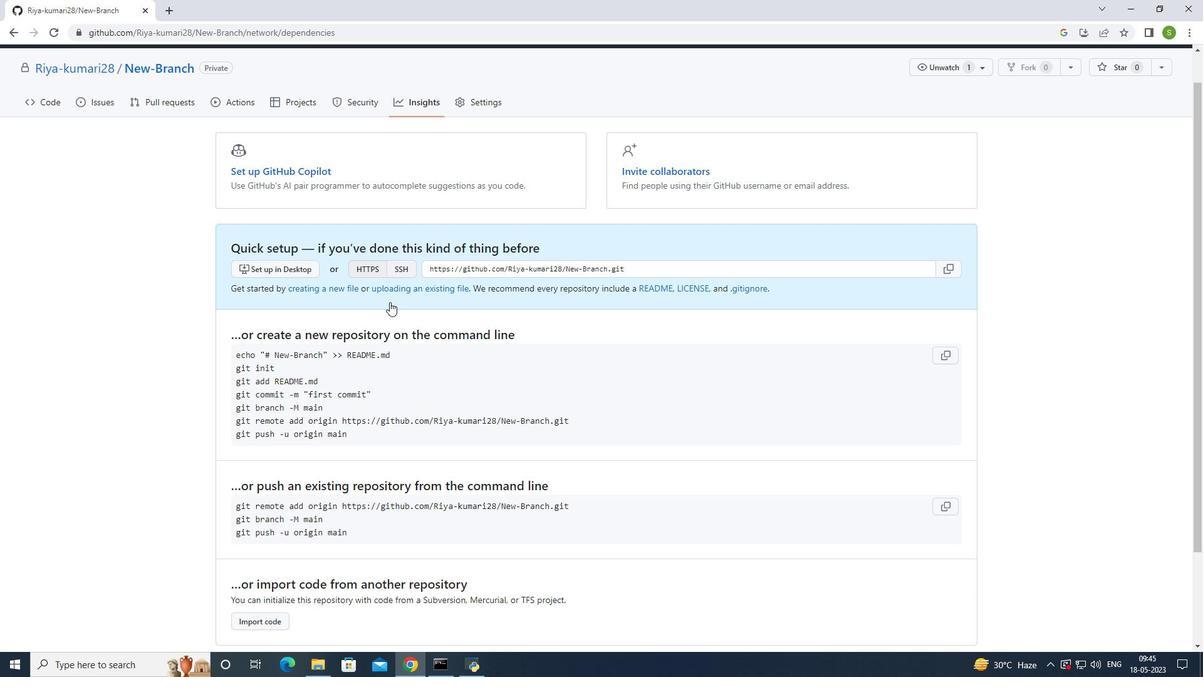 
Action: Mouse scrolled (389, 301) with delta (0, 0)
Screenshot: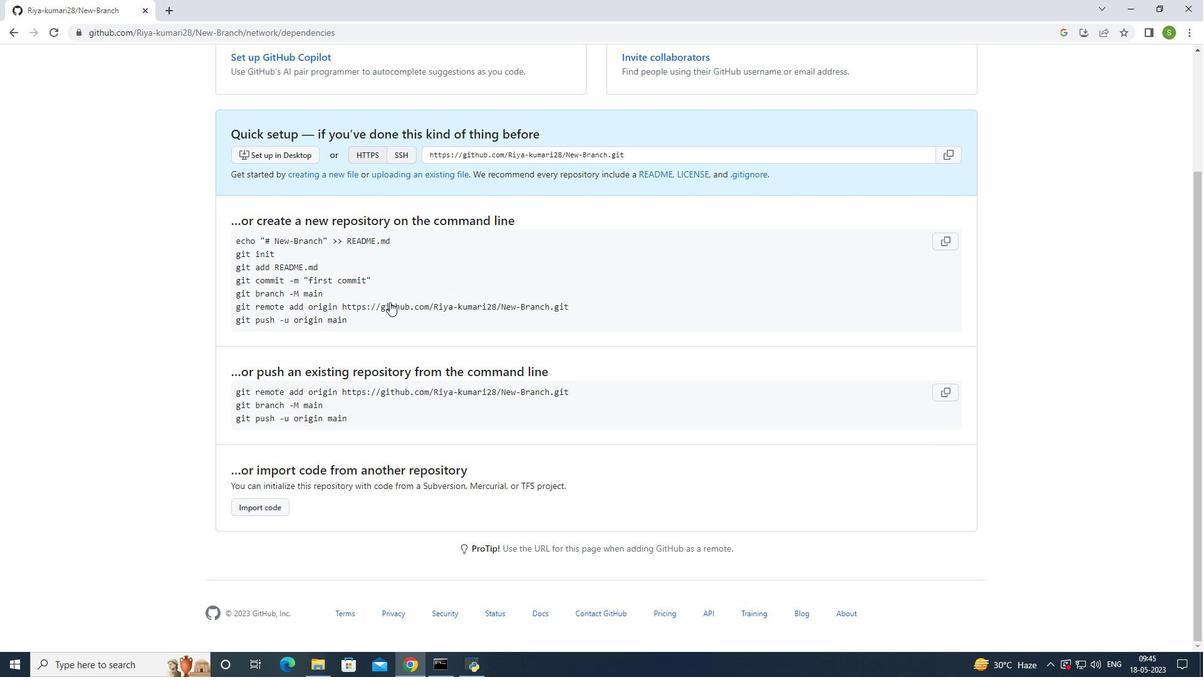 
Action: Mouse scrolled (389, 301) with delta (0, 0)
Screenshot: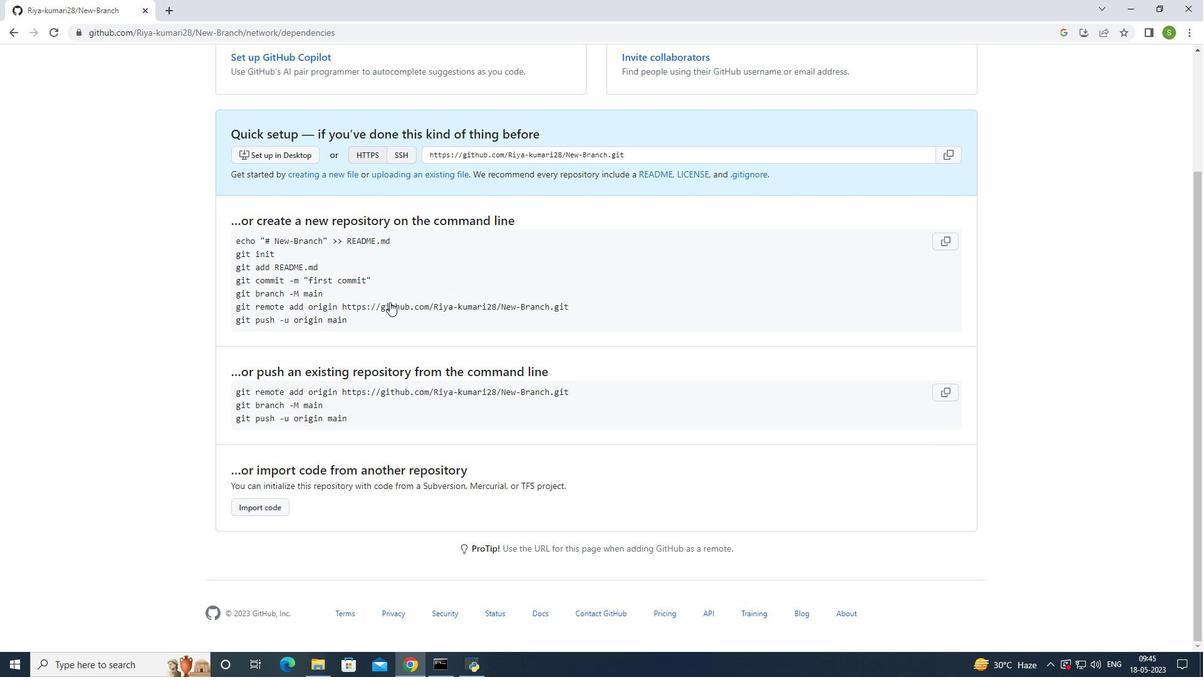 
Action: Mouse scrolled (389, 301) with delta (0, 0)
Screenshot: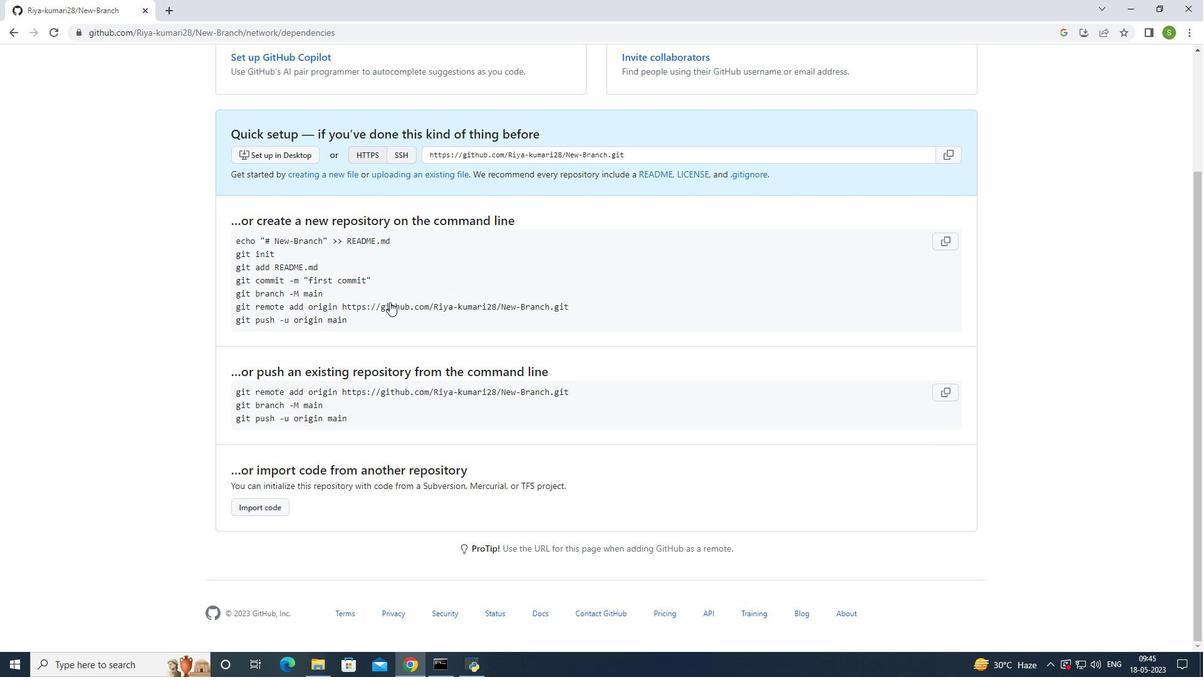 
Action: Mouse moved to (392, 300)
Screenshot: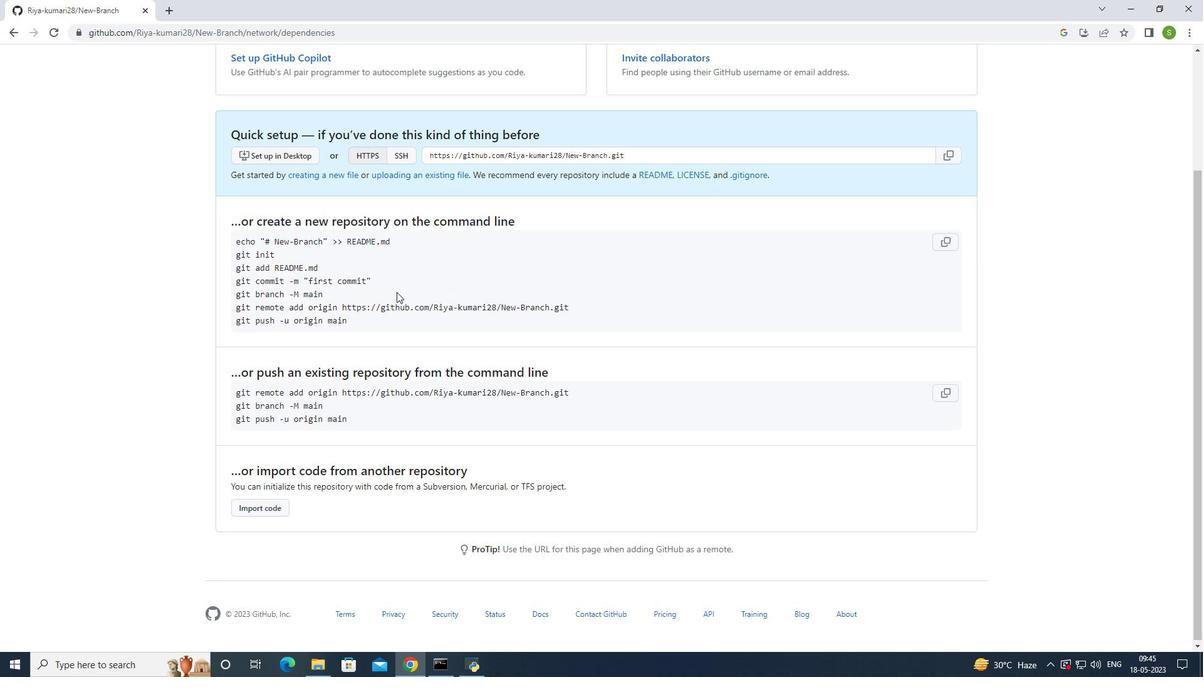 
Action: Mouse scrolled (392, 300) with delta (0, 0)
Screenshot: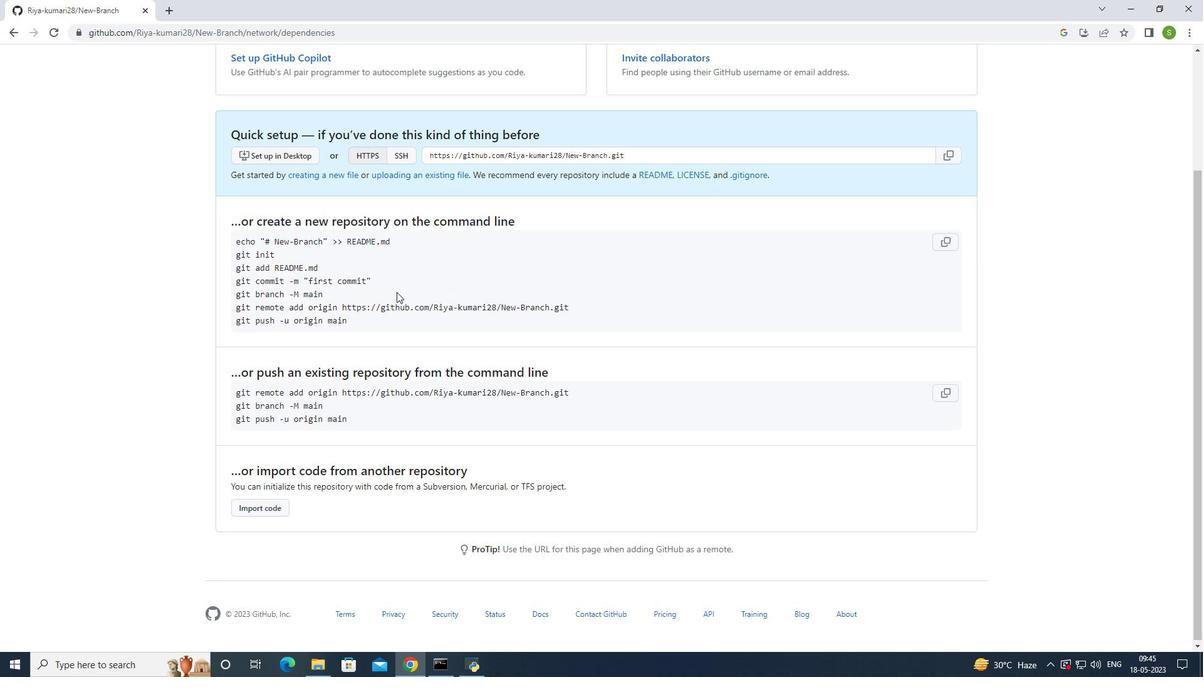 
Action: Mouse moved to (393, 298)
Screenshot: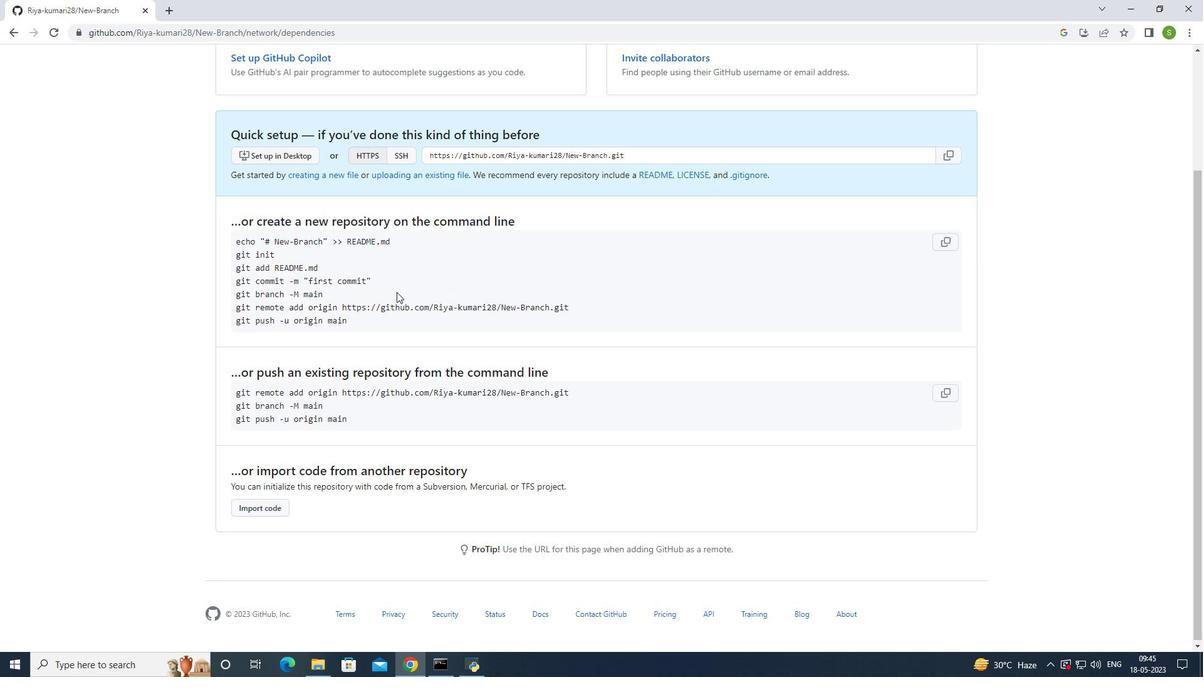 
Action: Mouse scrolled (393, 299) with delta (0, 0)
Screenshot: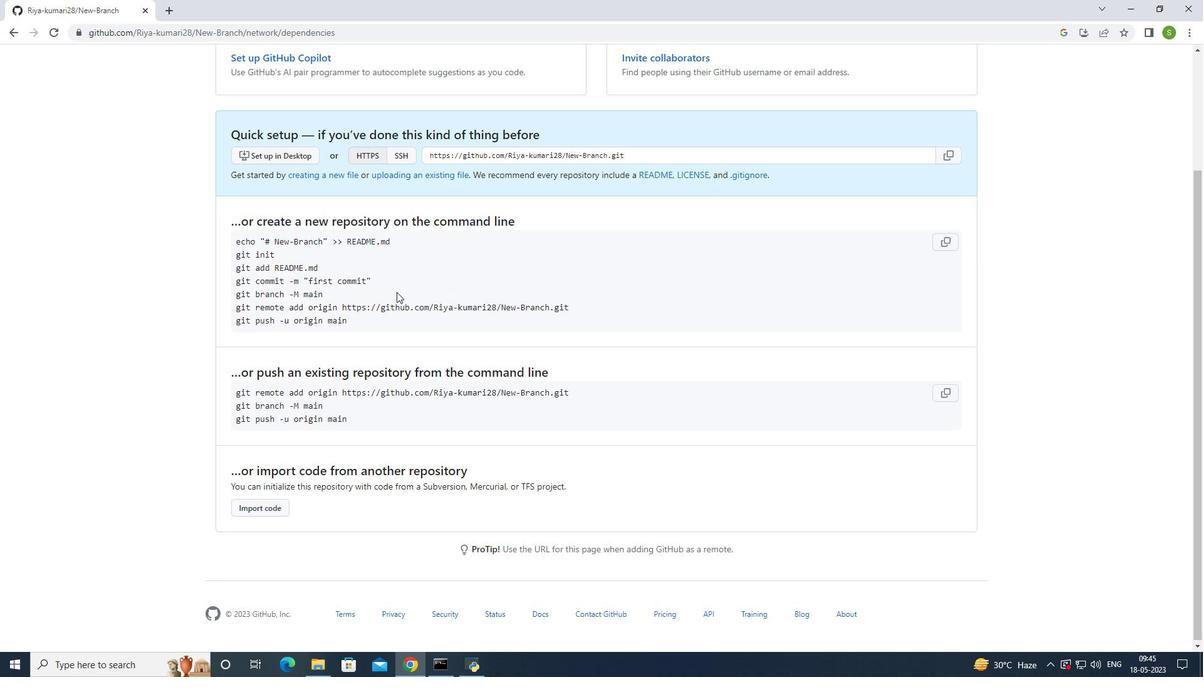 
Action: Mouse moved to (395, 294)
Screenshot: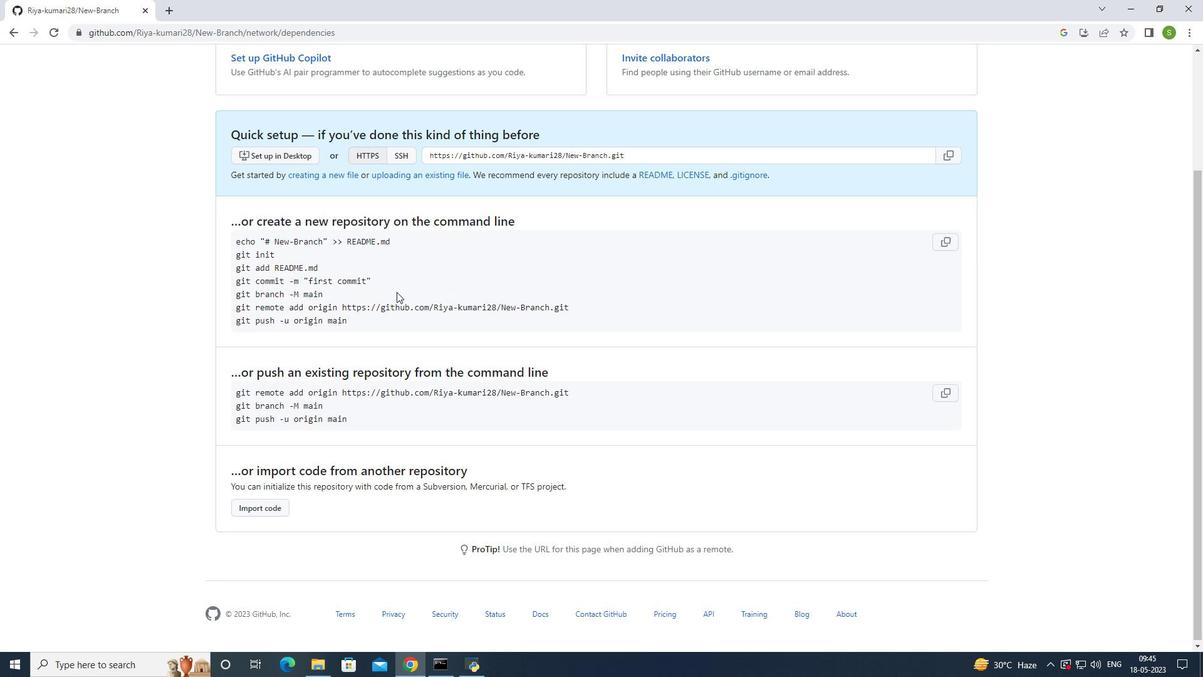 
Action: Mouse scrolled (395, 294) with delta (0, 0)
Screenshot: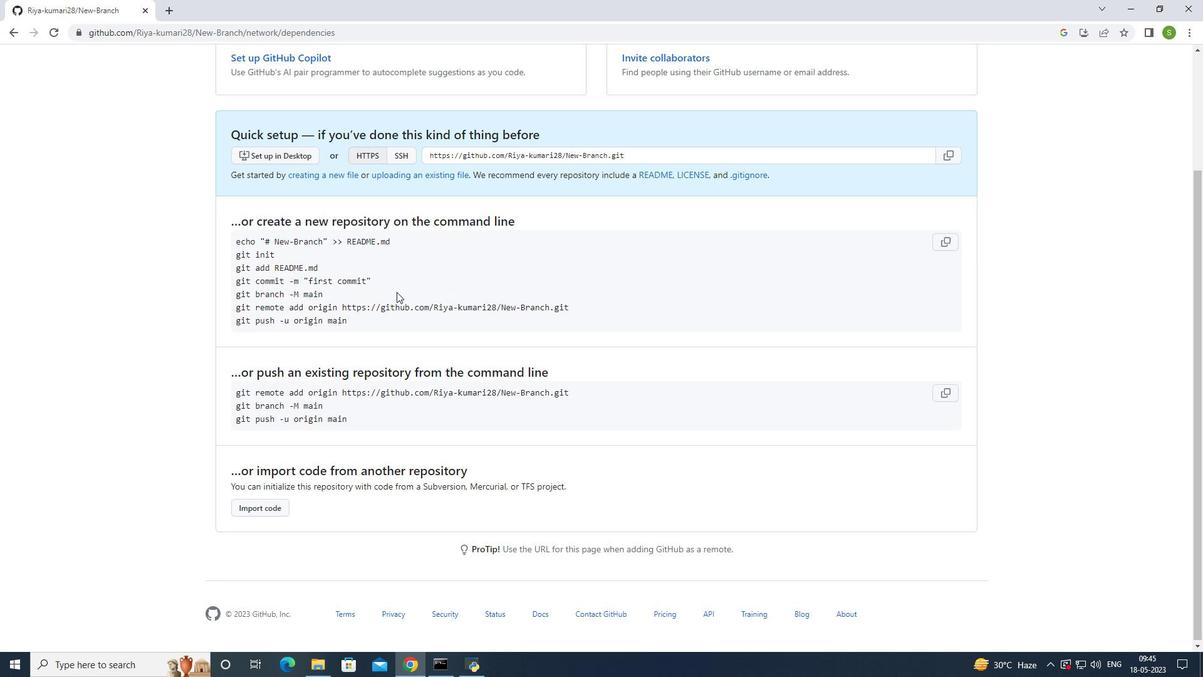 
Action: Mouse moved to (404, 280)
Screenshot: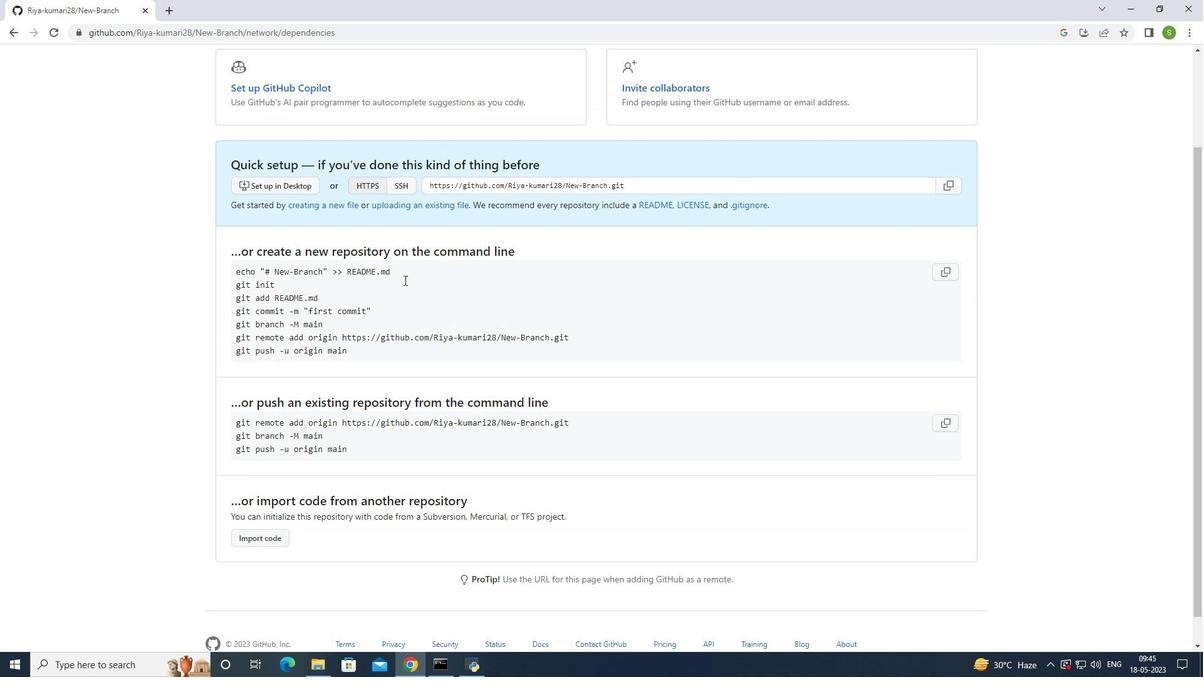 
Action: Mouse scrolled (404, 280) with delta (0, 0)
Screenshot: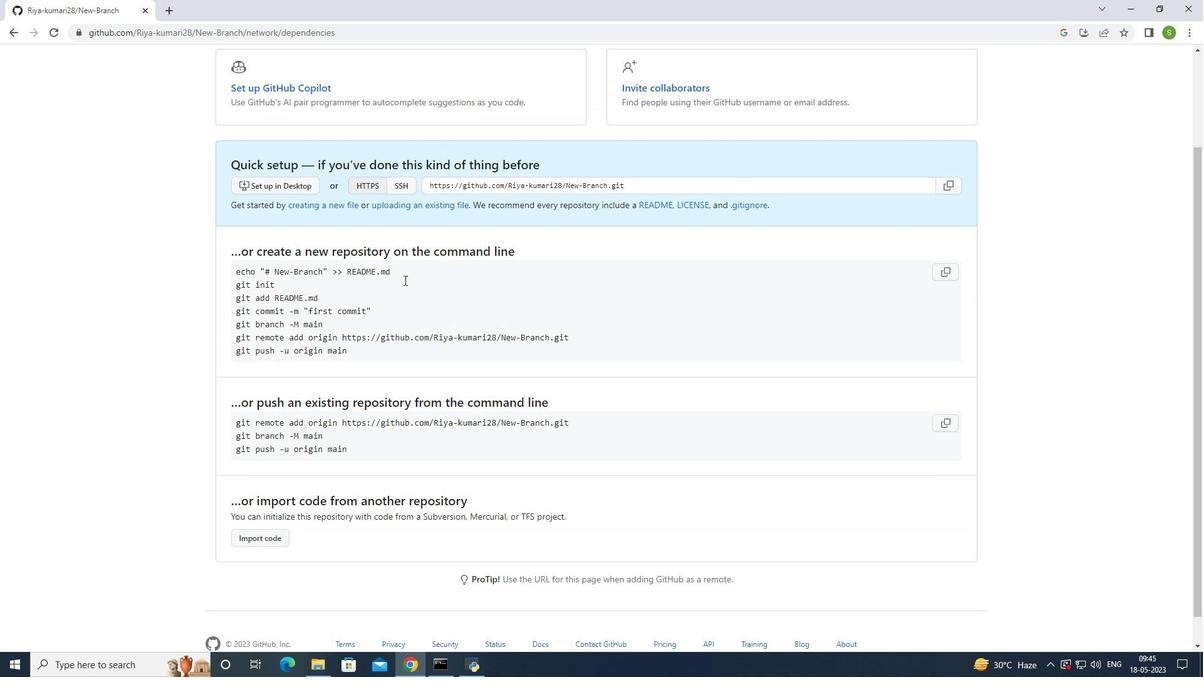 
Action: Mouse moved to (404, 278)
Screenshot: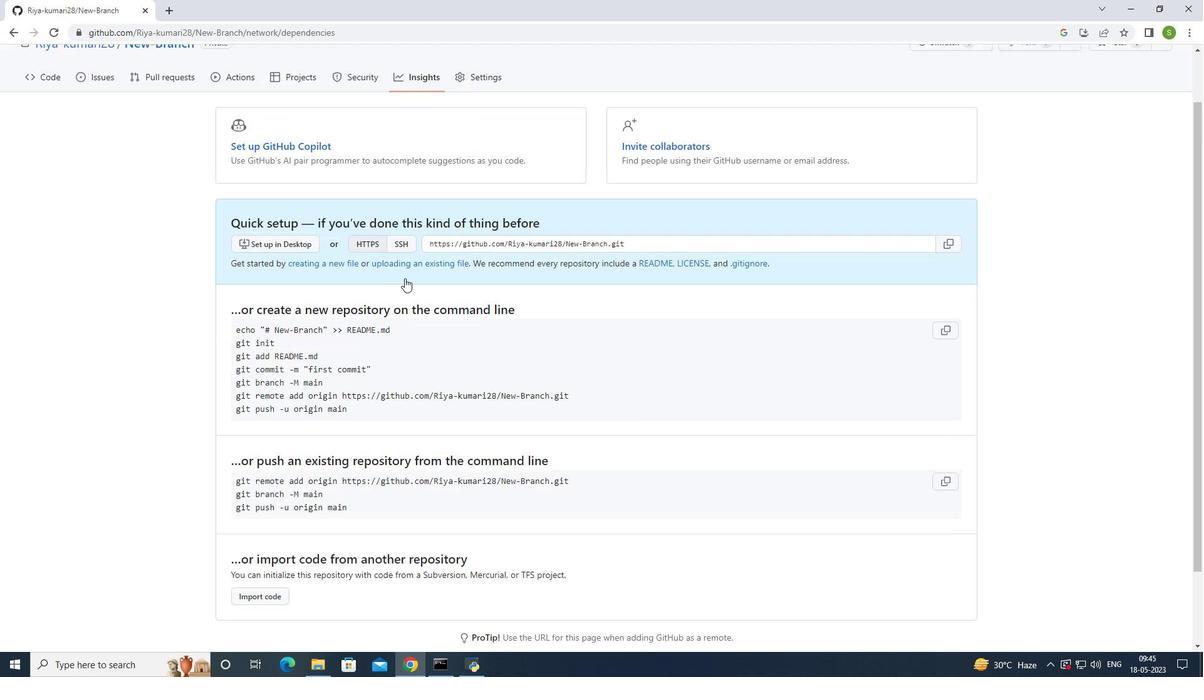 
Action: Mouse scrolled (404, 278) with delta (0, 0)
Screenshot: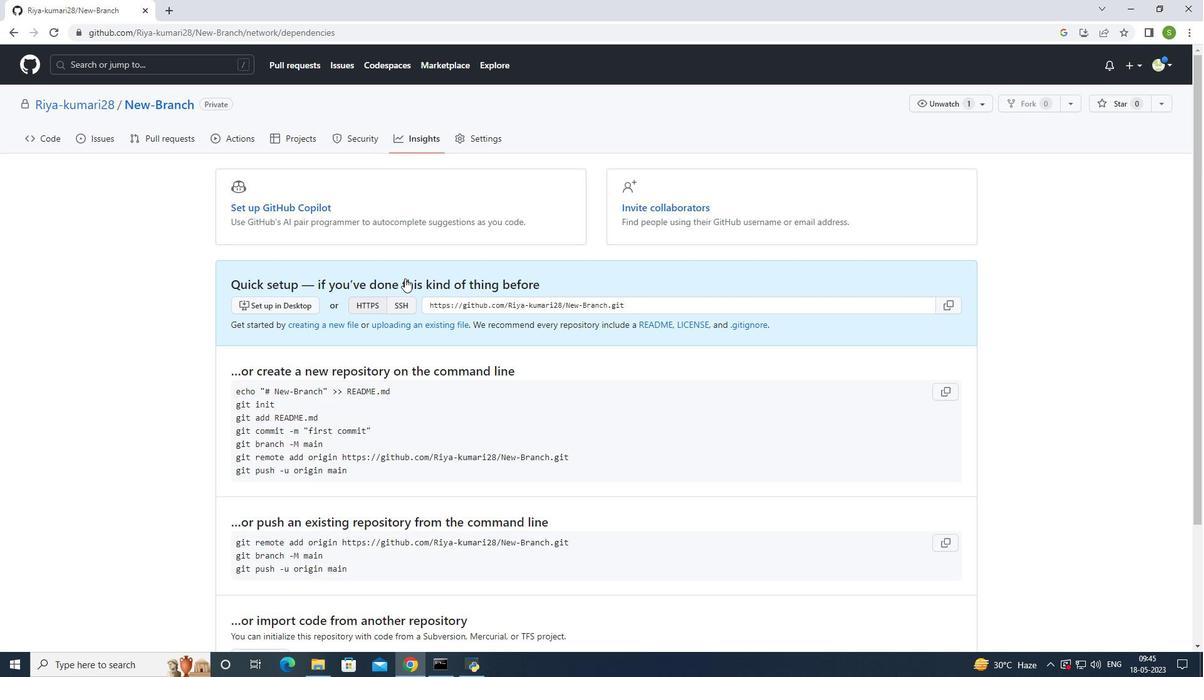 
Action: Mouse scrolled (404, 278) with delta (0, 0)
Screenshot: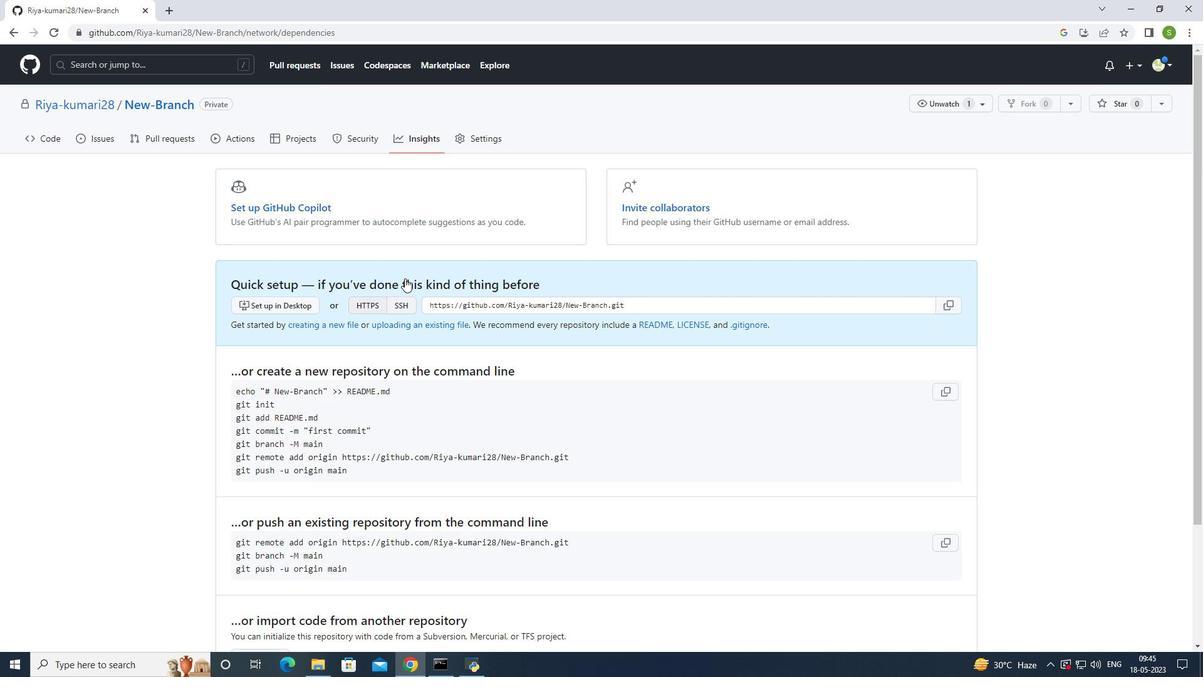 
Action: Mouse scrolled (404, 278) with delta (0, 0)
Screenshot: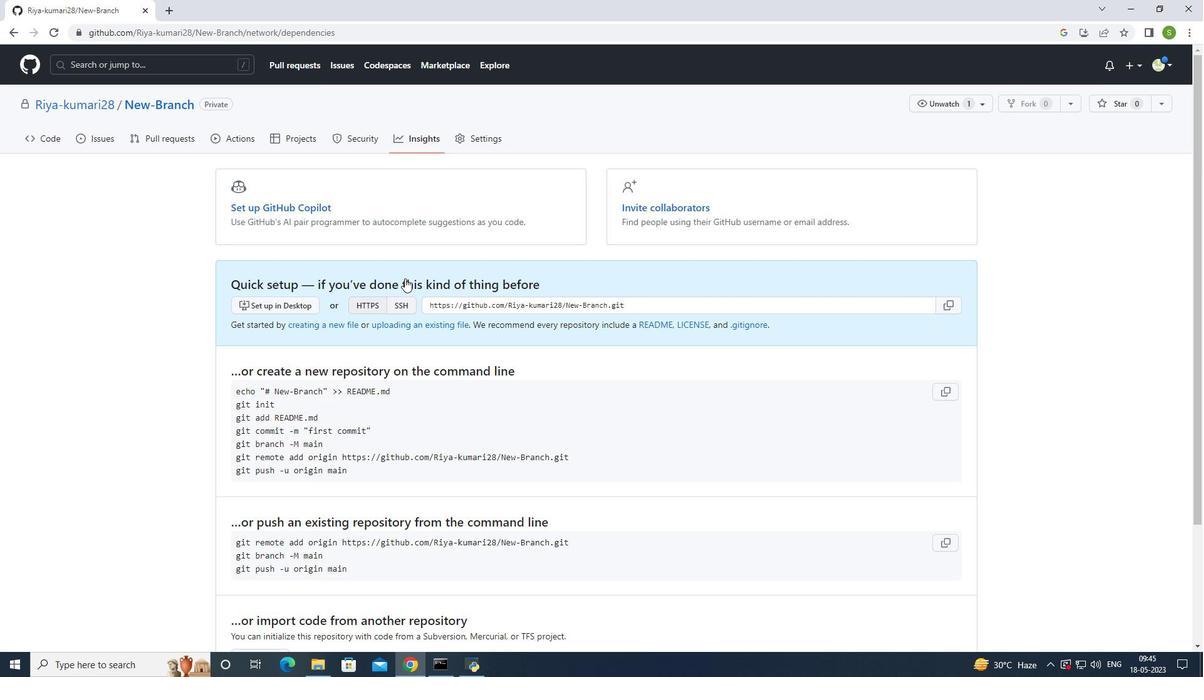 
Action: Mouse moved to (369, 137)
Screenshot: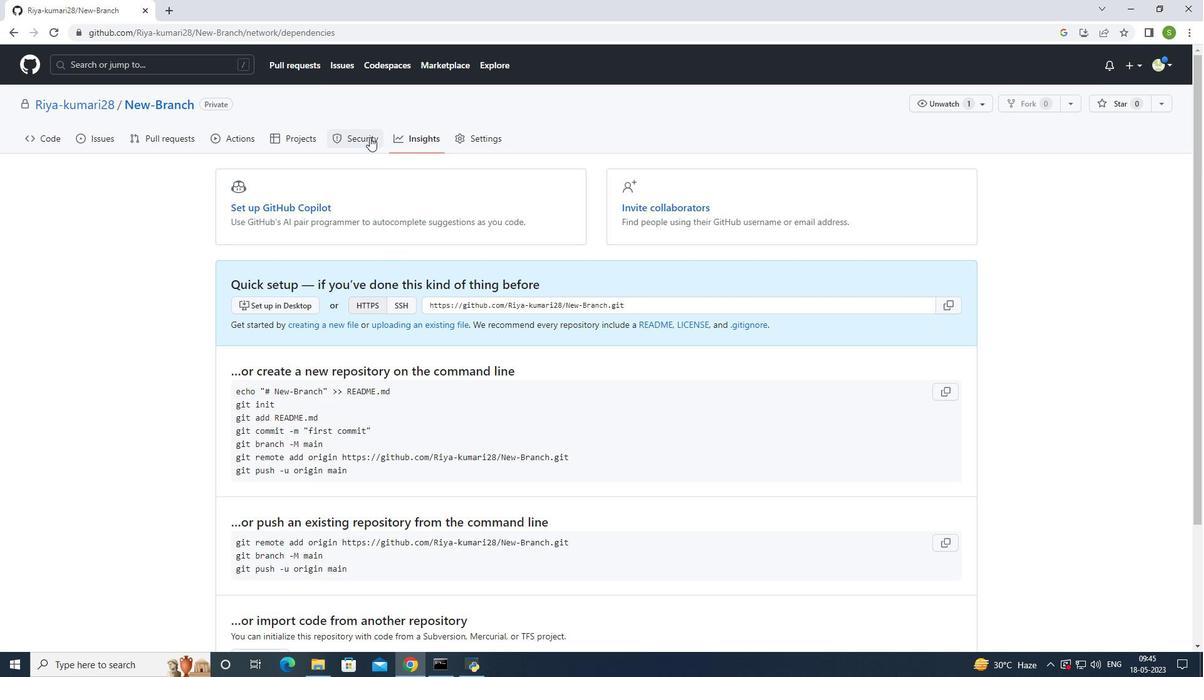 
Action: Mouse pressed left at (369, 137)
Screenshot: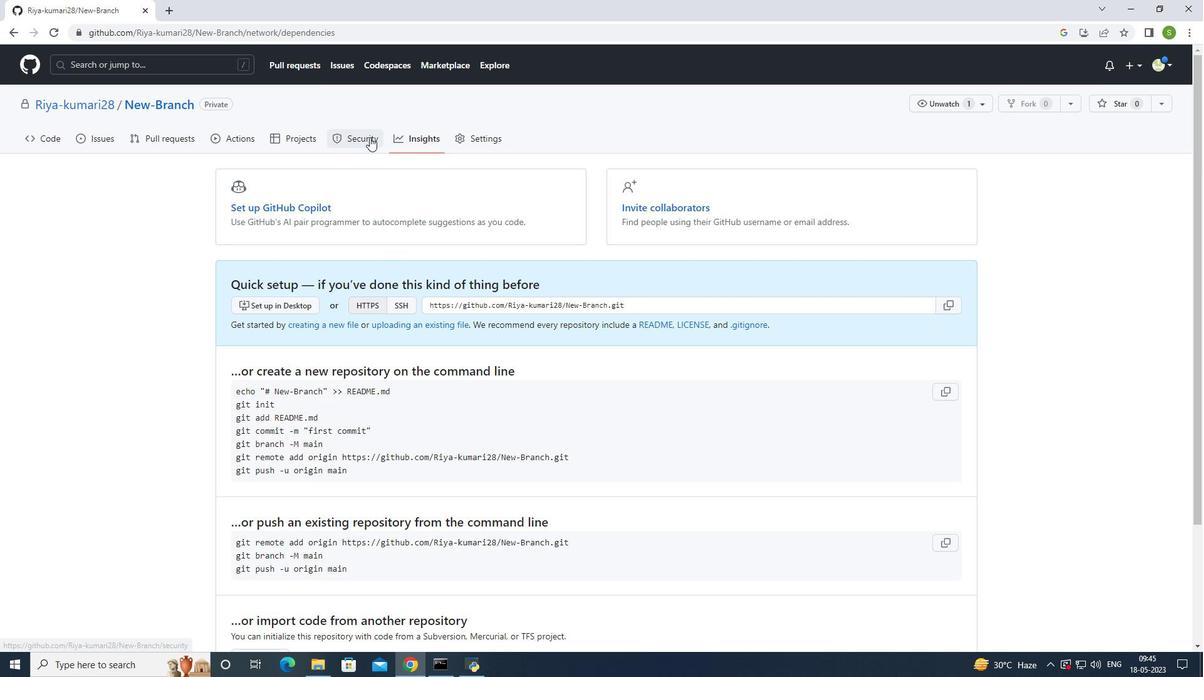 
Action: Mouse moved to (304, 141)
Screenshot: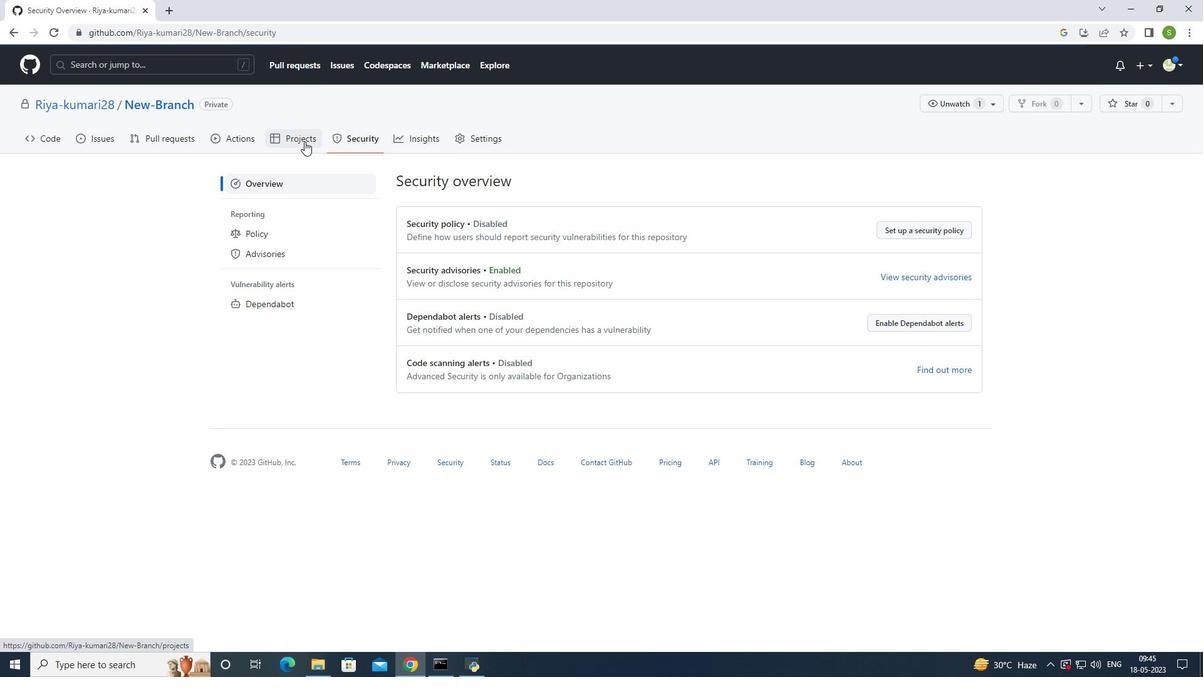 
Action: Mouse pressed left at (304, 141)
Screenshot: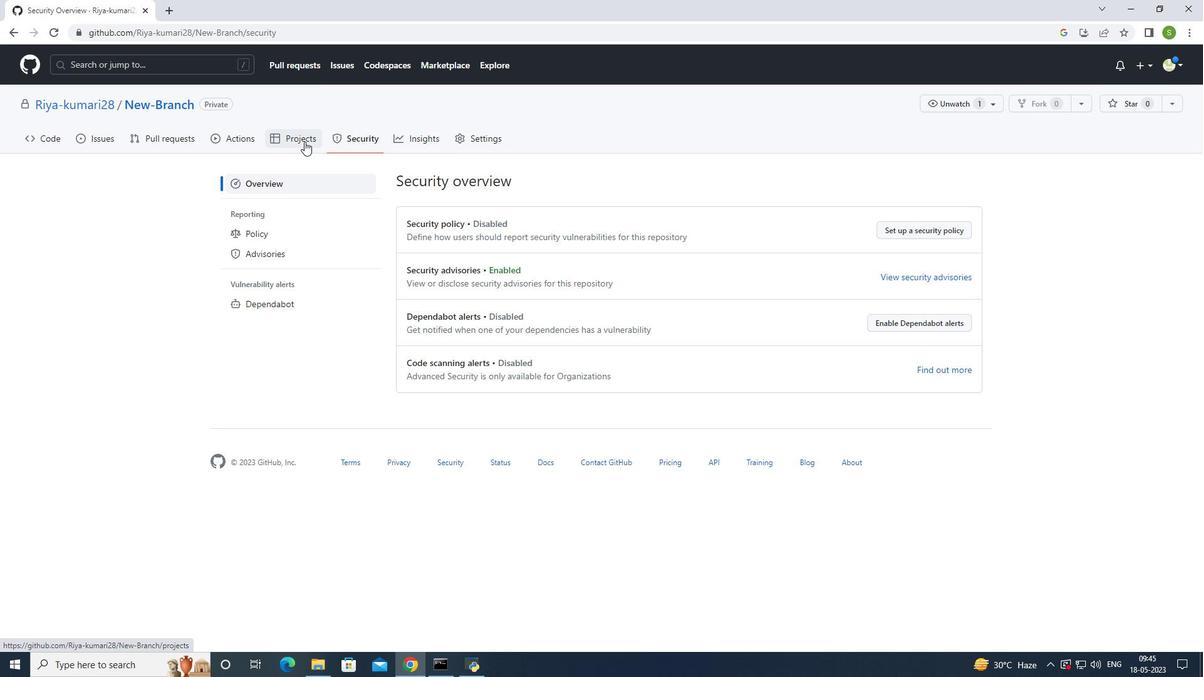 
Action: Mouse moved to (237, 141)
Screenshot: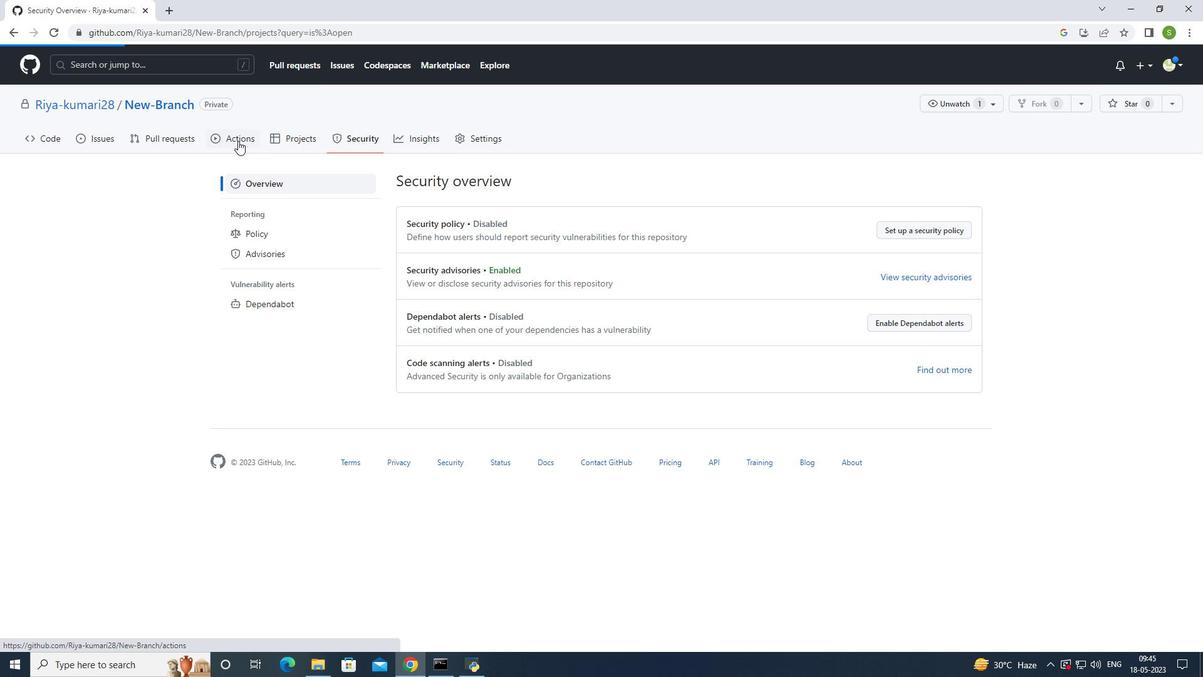 
Action: Mouse pressed left at (237, 141)
Screenshot: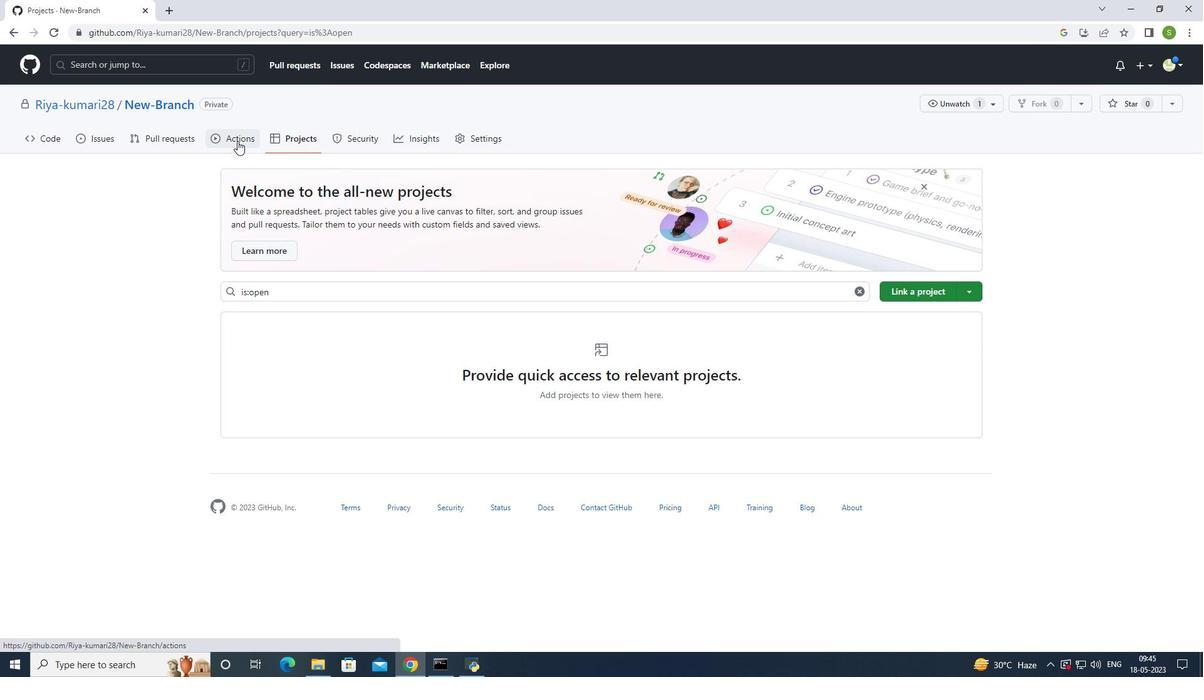 
Action: Mouse moved to (174, 139)
Screenshot: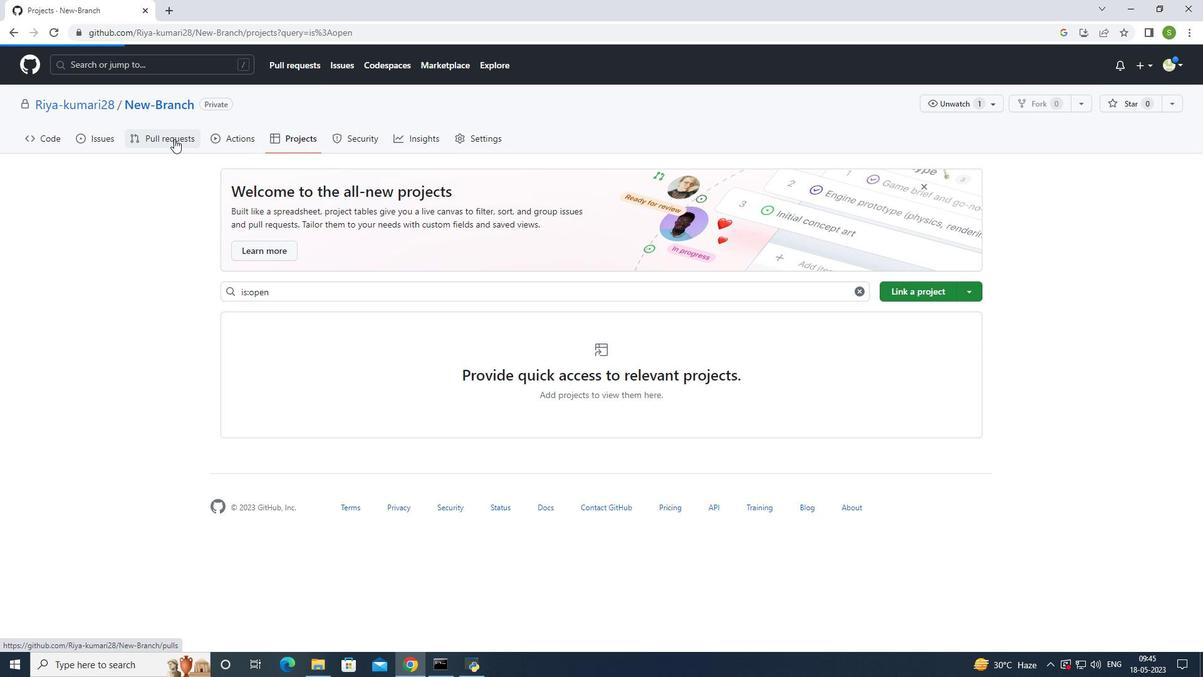 
Action: Mouse pressed left at (174, 139)
Screenshot: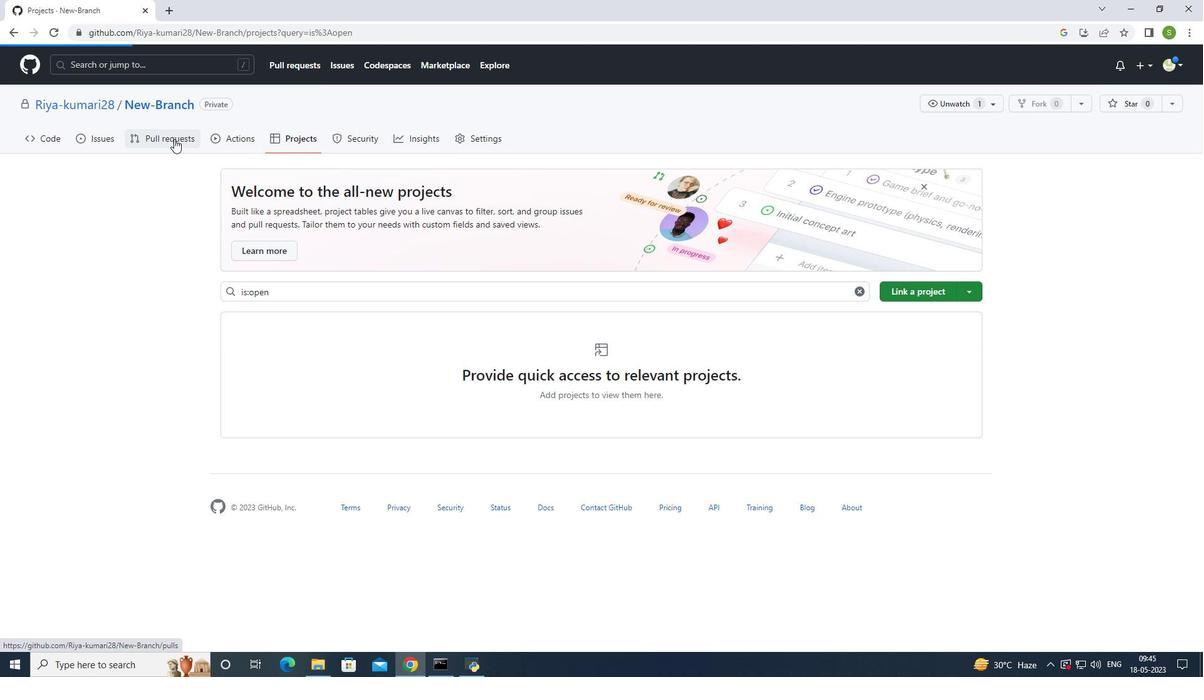 
Action: Mouse moved to (112, 141)
Screenshot: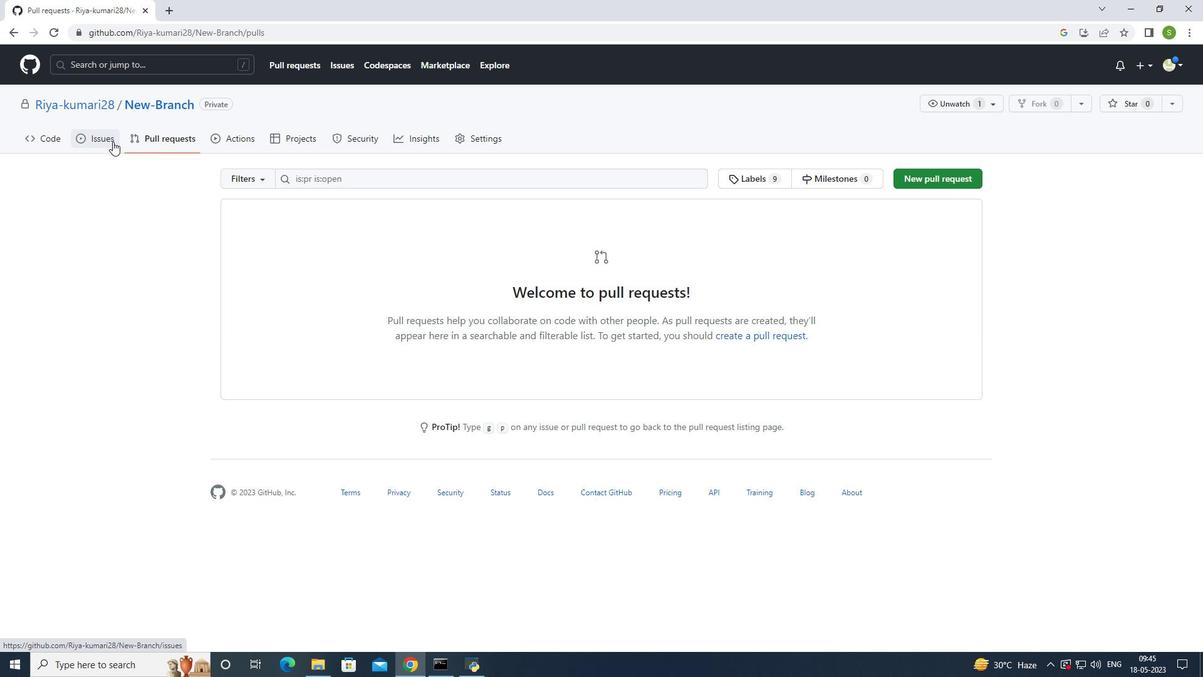 
Action: Mouse pressed left at (112, 141)
Screenshot: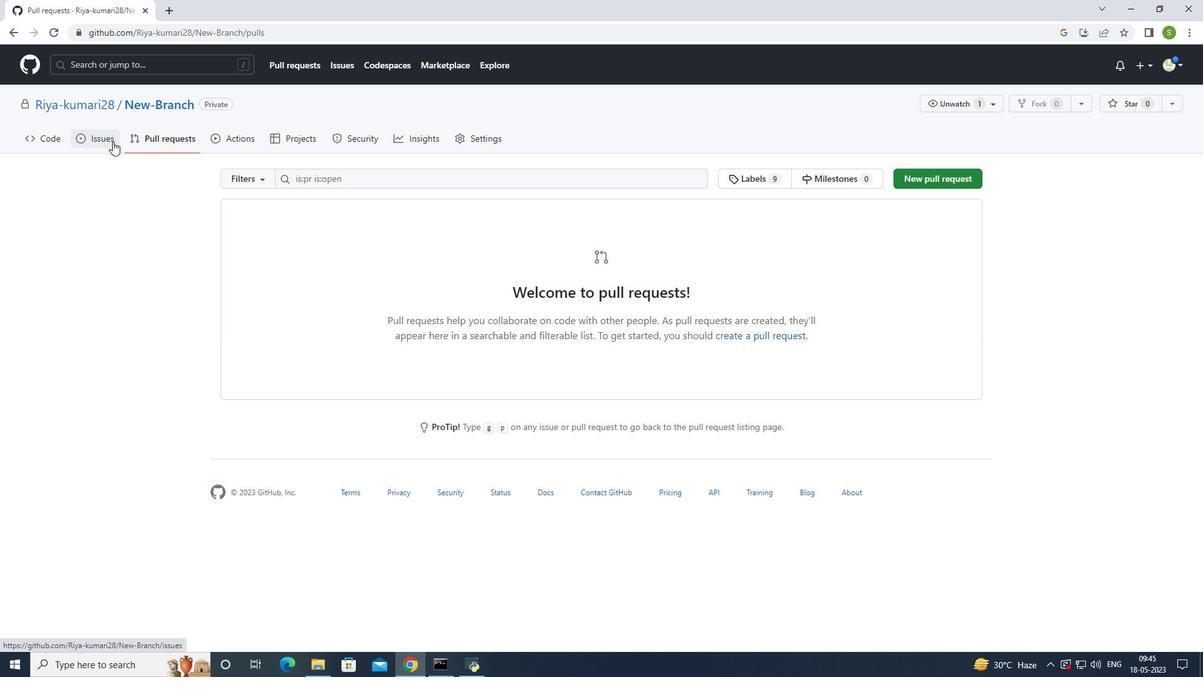 
Action: Mouse moved to (57, 143)
Screenshot: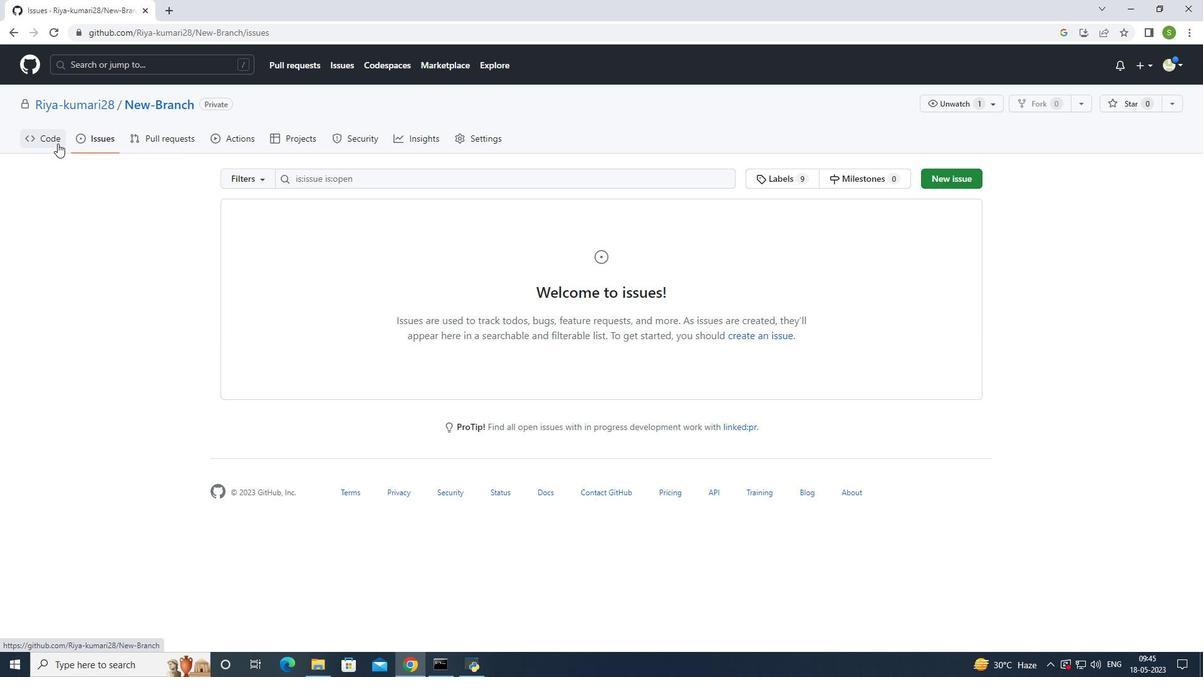 
Action: Mouse pressed left at (57, 143)
Screenshot: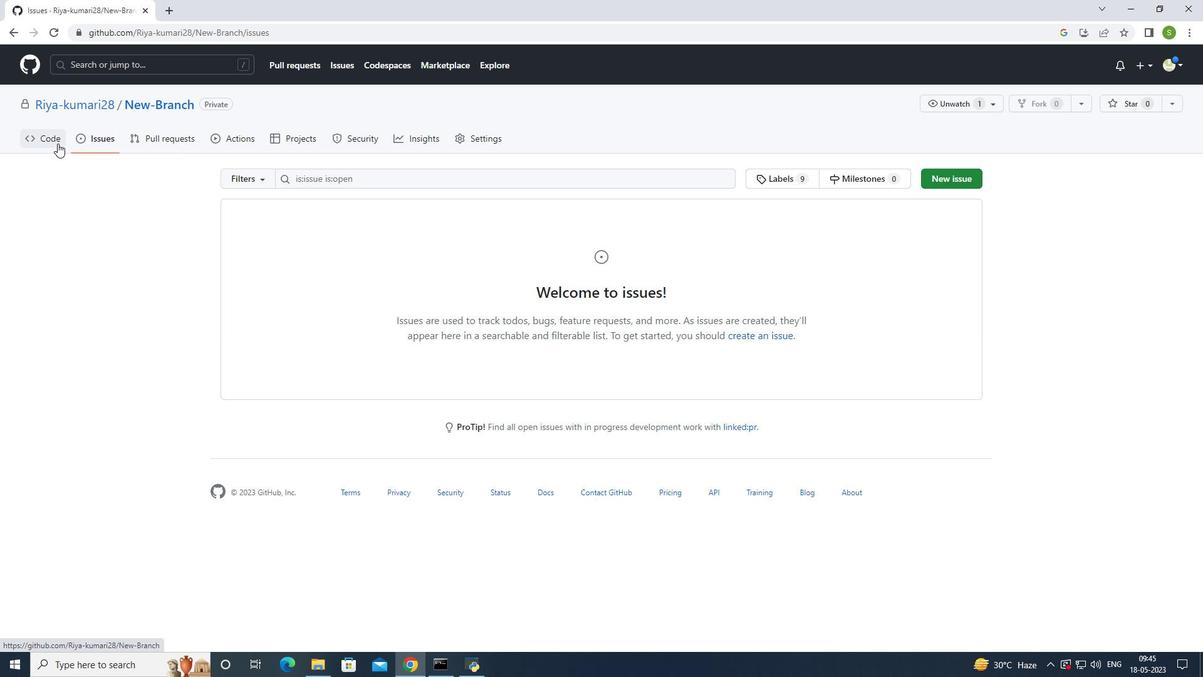 
Action: Mouse moved to (307, 277)
Screenshot: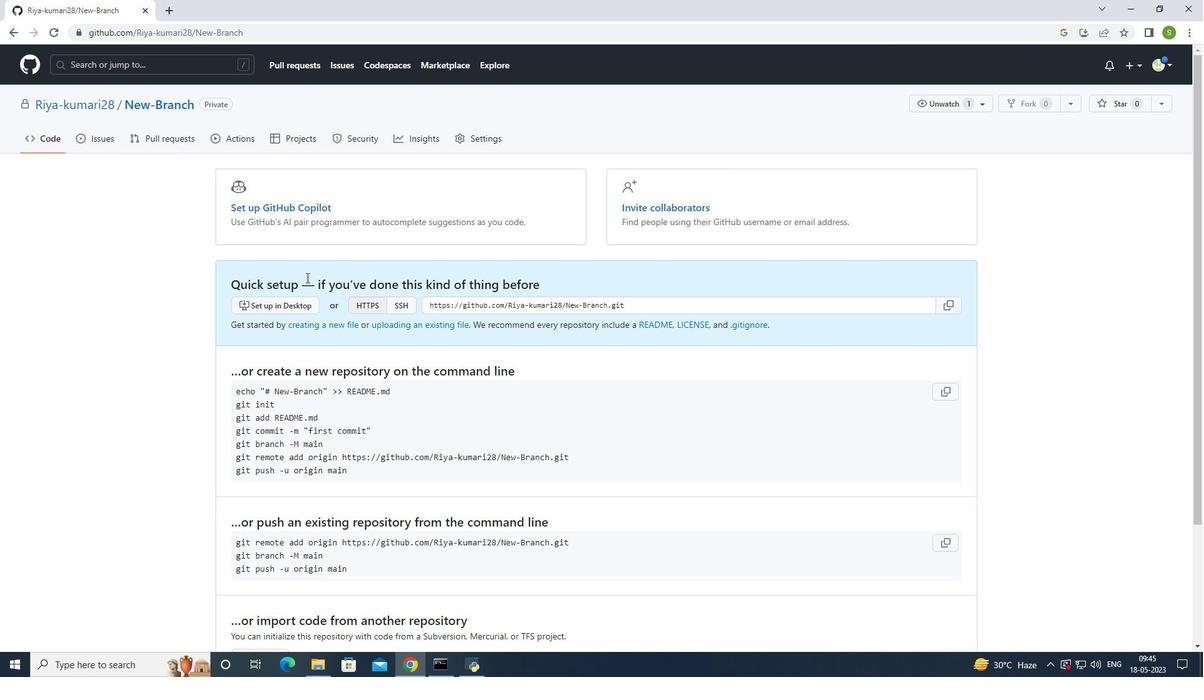 
Action: Mouse scrolled (307, 276) with delta (0, 0)
Screenshot: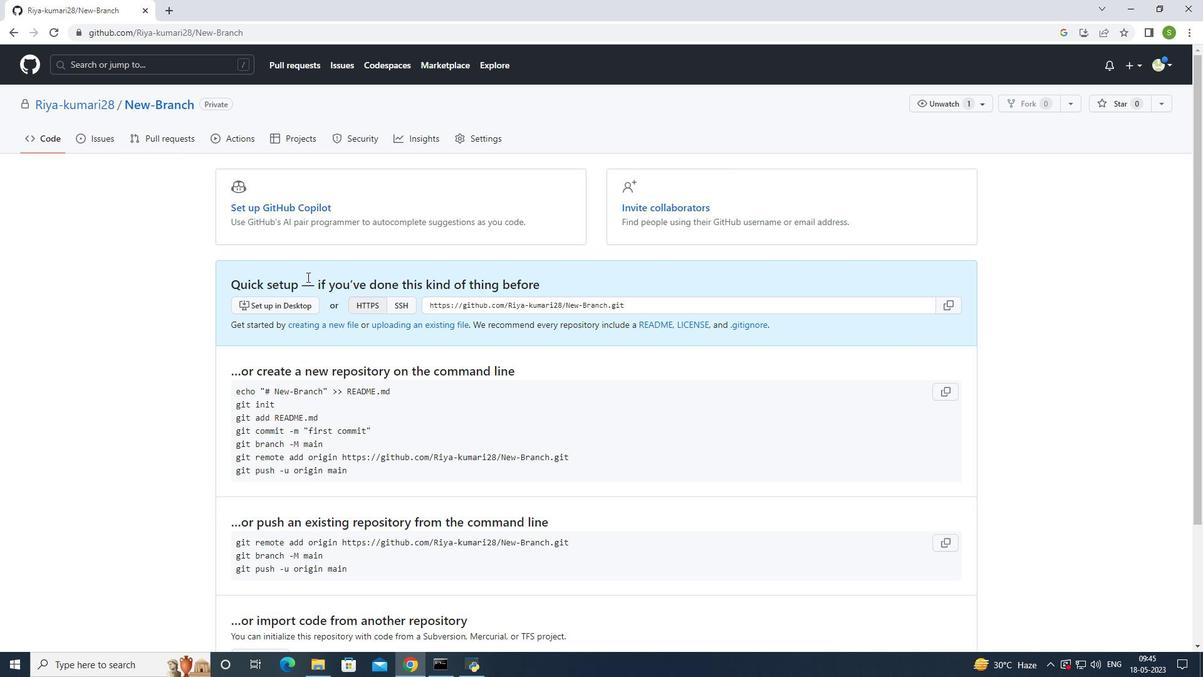 
Action: Mouse scrolled (307, 276) with delta (0, 0)
Screenshot: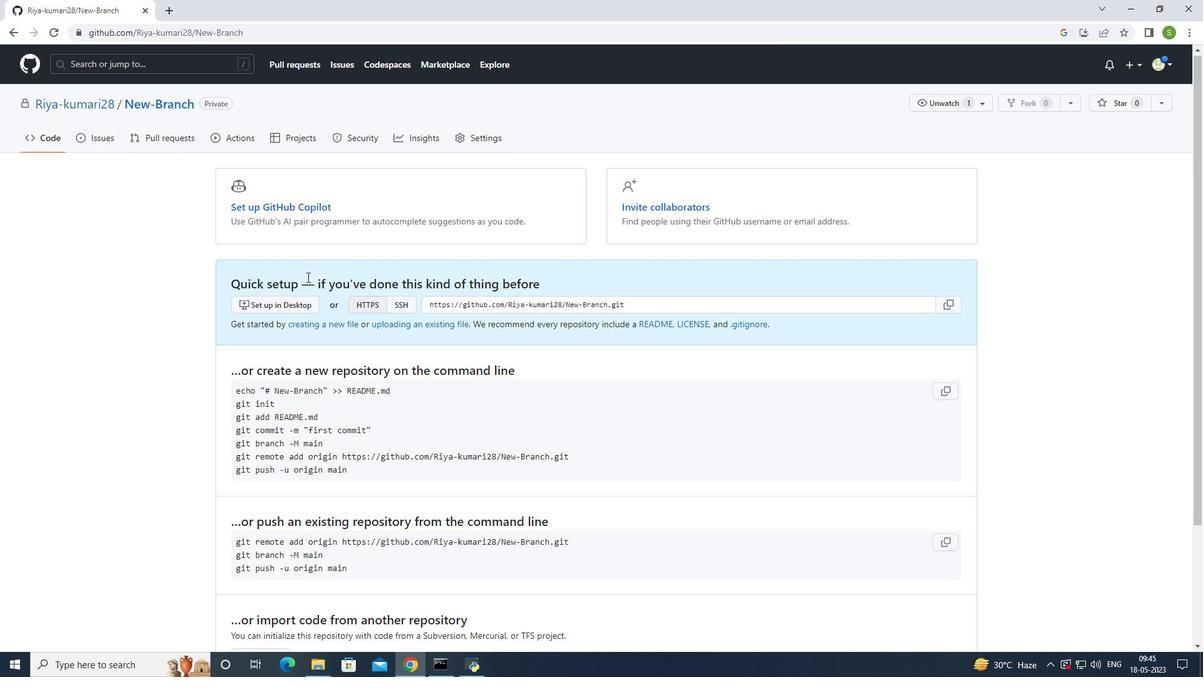 
Action: Mouse scrolled (307, 276) with delta (0, 0)
Screenshot: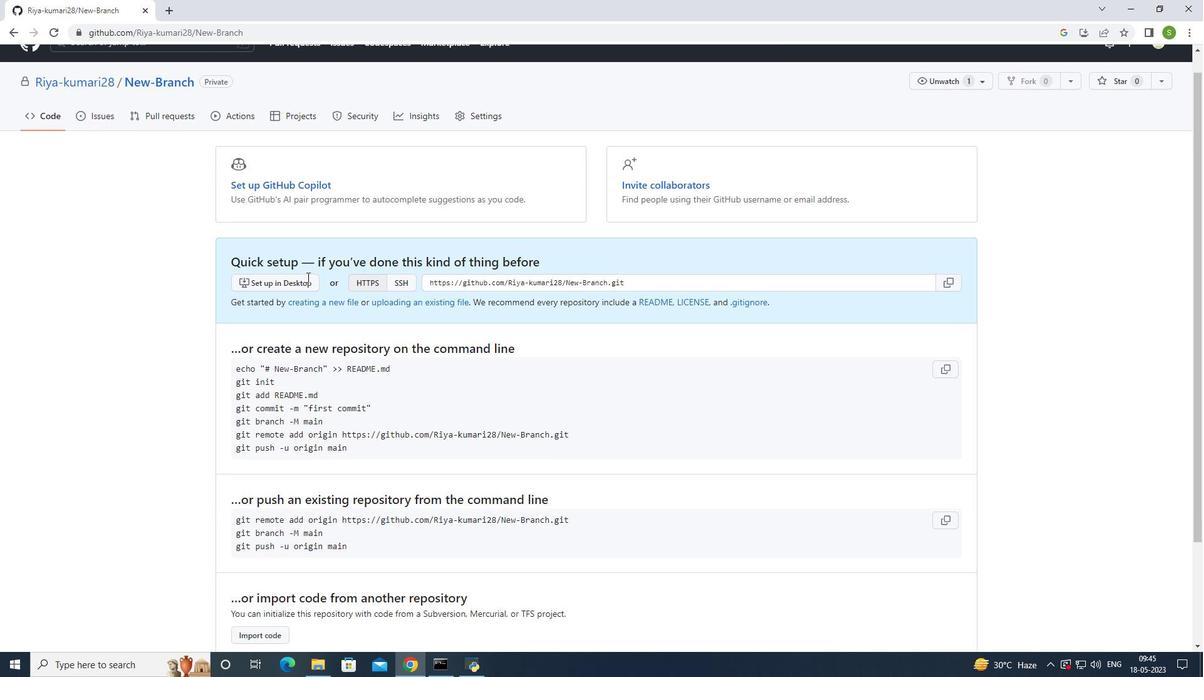 
Action: Mouse scrolled (307, 276) with delta (0, 0)
Screenshot: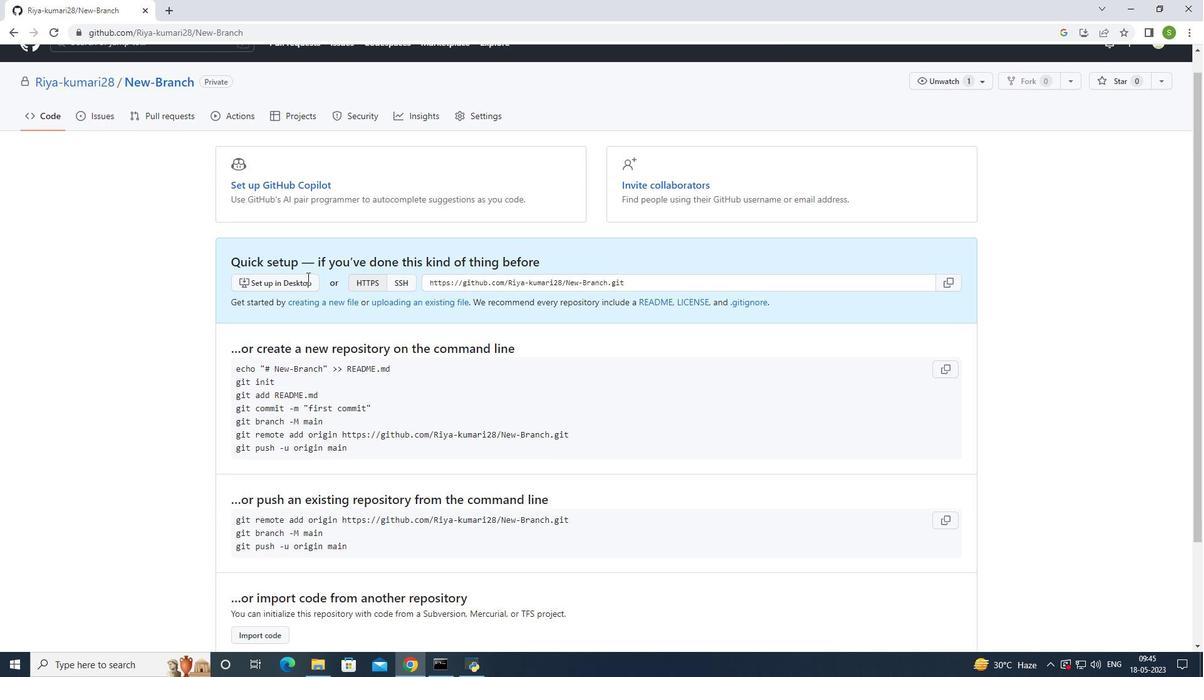 
Action: Mouse moved to (307, 275)
Screenshot: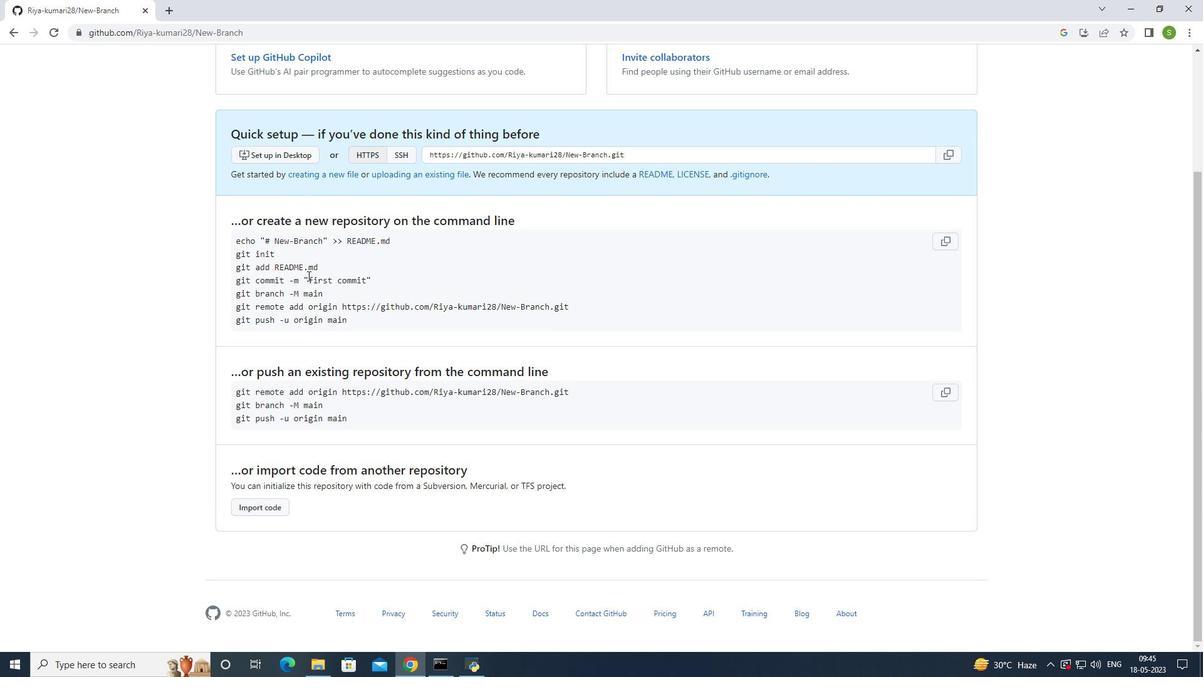 
